 Task: Find connections with filter location Penedo with filter topic #lifewith filter profile language English with filter current company G Gheewala Human Resources Consultants with filter school Institute of Engineering and Technology with filter industry Renewable Energy Power Generation with filter service category Print Design with filter keywords title Over the Phone Interpreter
Action: Mouse moved to (252, 364)
Screenshot: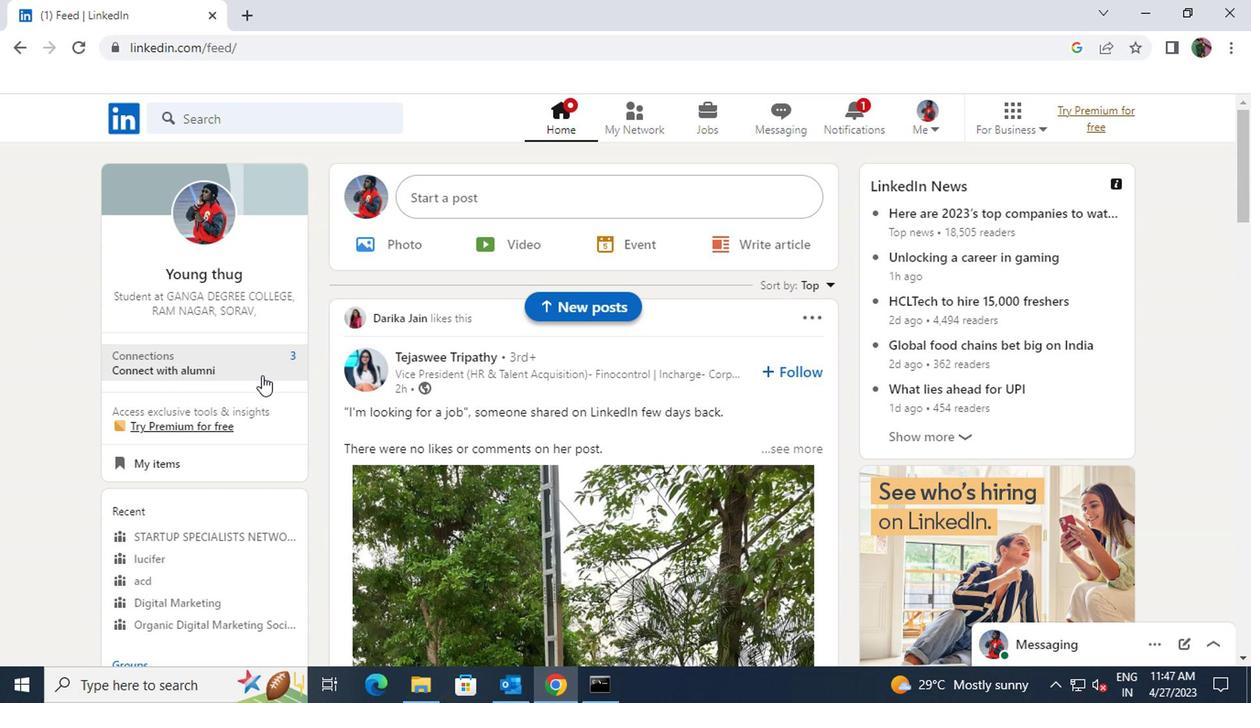 
Action: Mouse pressed left at (252, 364)
Screenshot: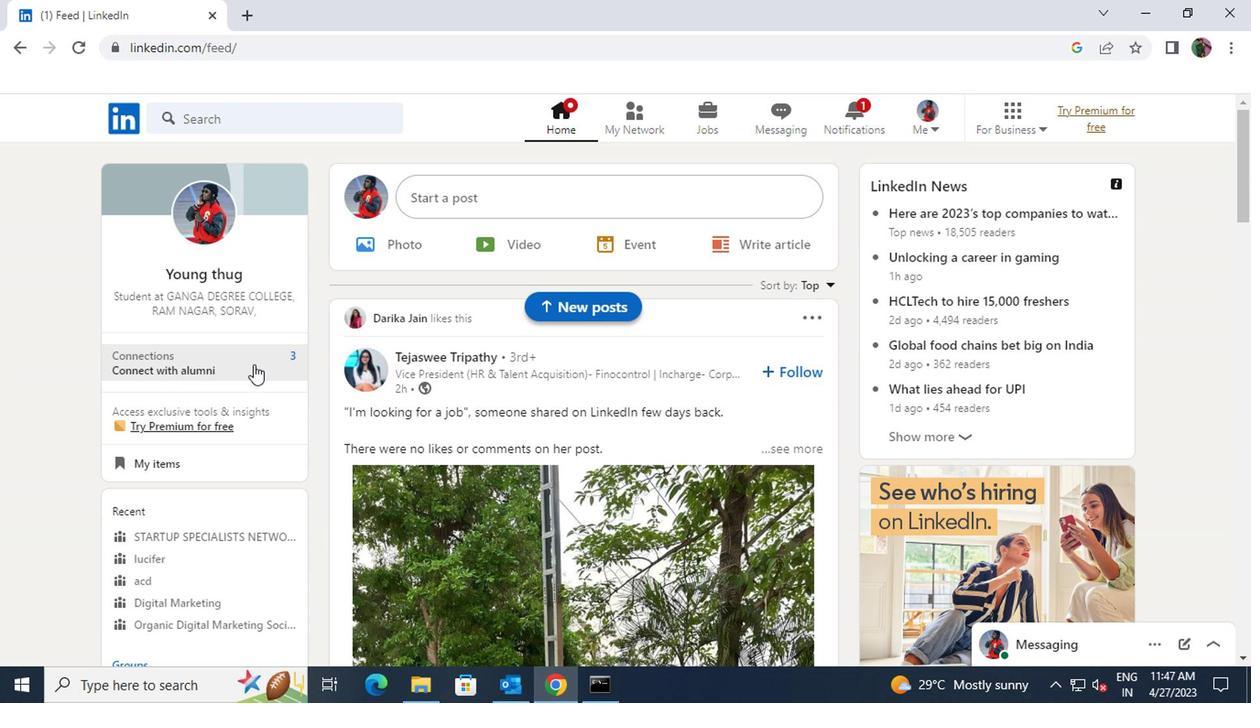 
Action: Mouse moved to (278, 222)
Screenshot: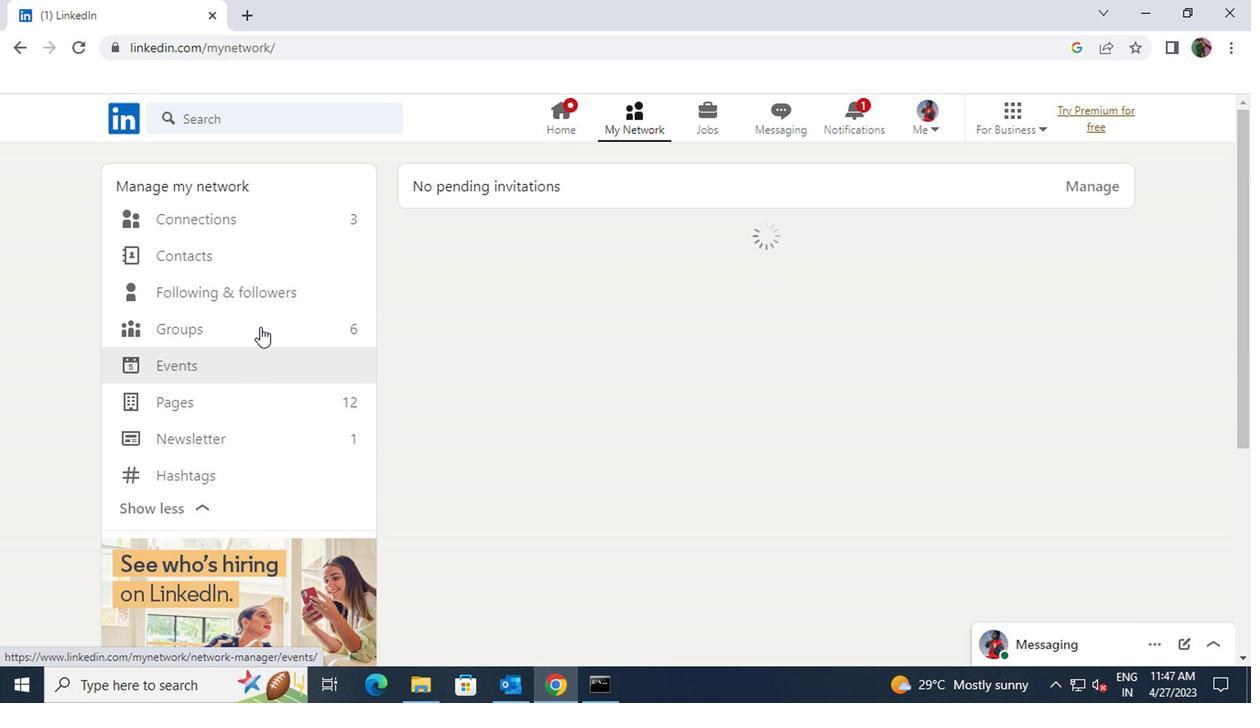 
Action: Mouse pressed left at (278, 222)
Screenshot: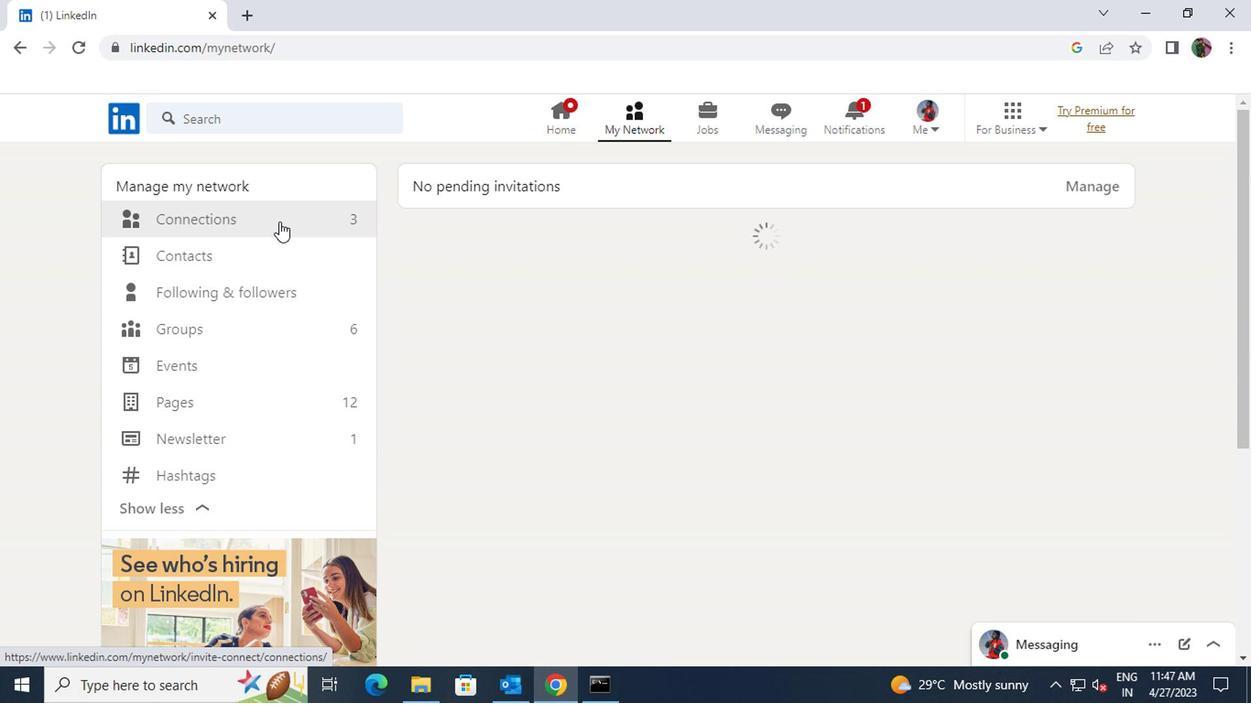 
Action: Mouse moved to (744, 222)
Screenshot: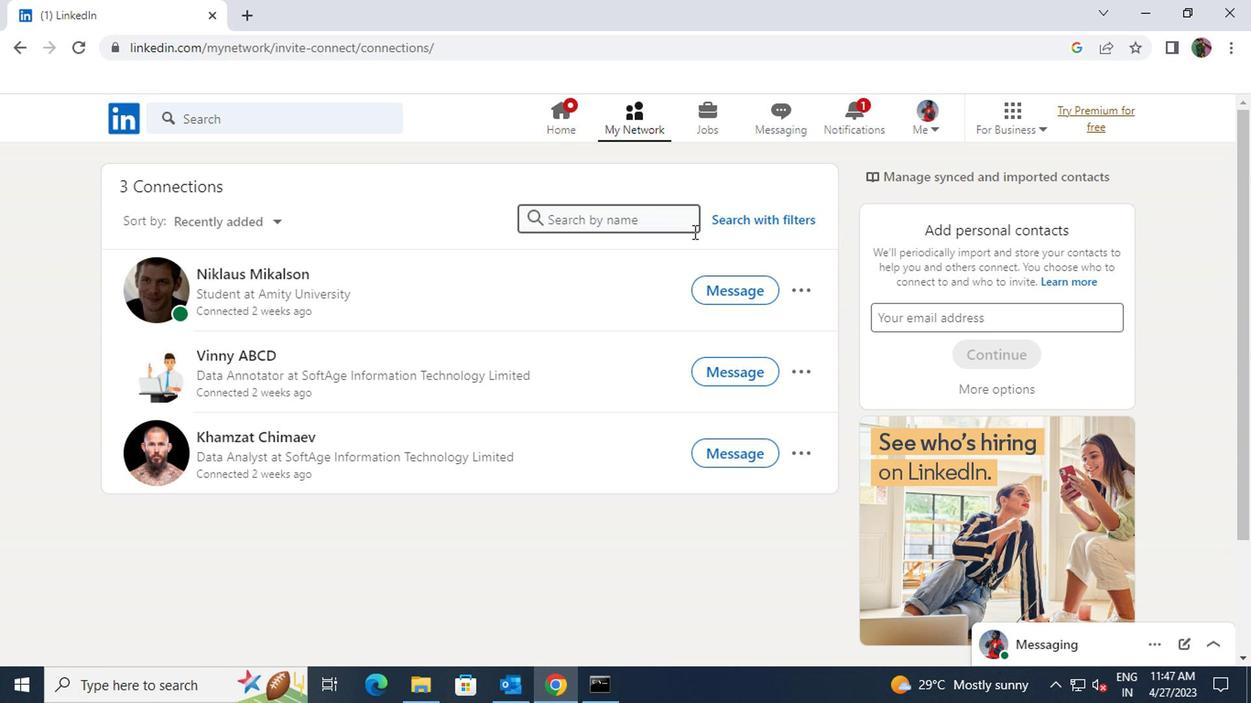 
Action: Mouse pressed left at (744, 222)
Screenshot: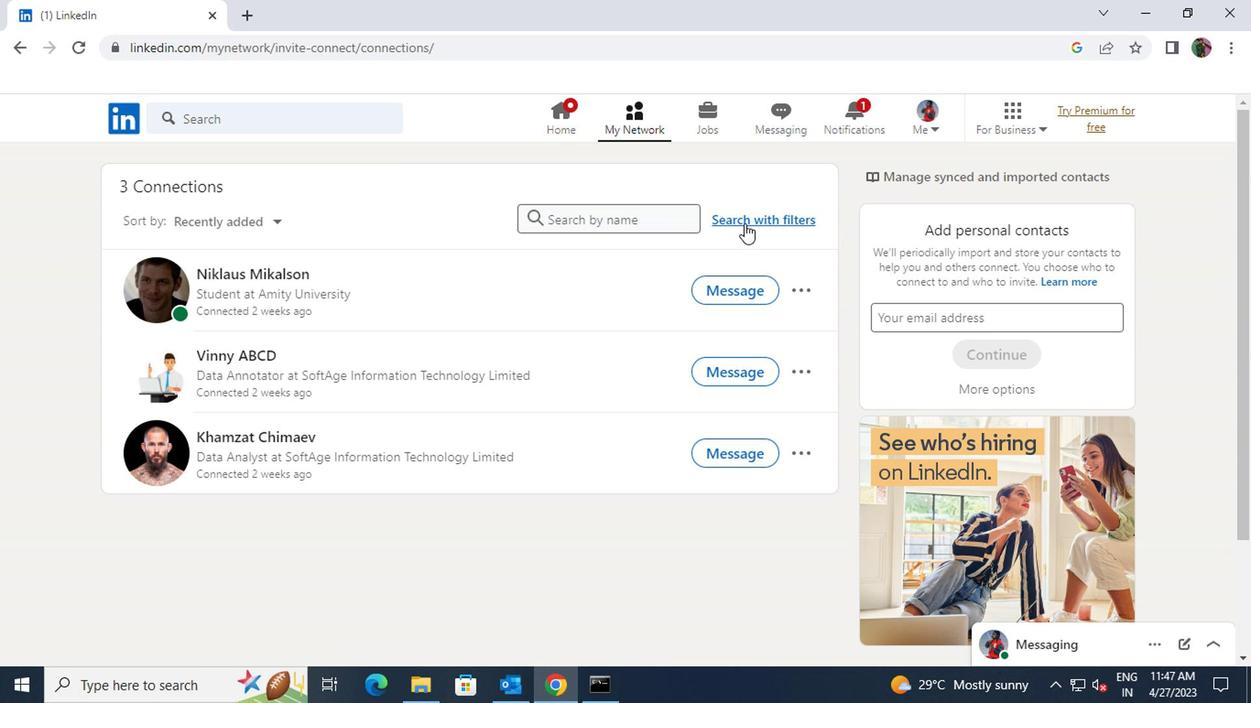 
Action: Mouse moved to (695, 173)
Screenshot: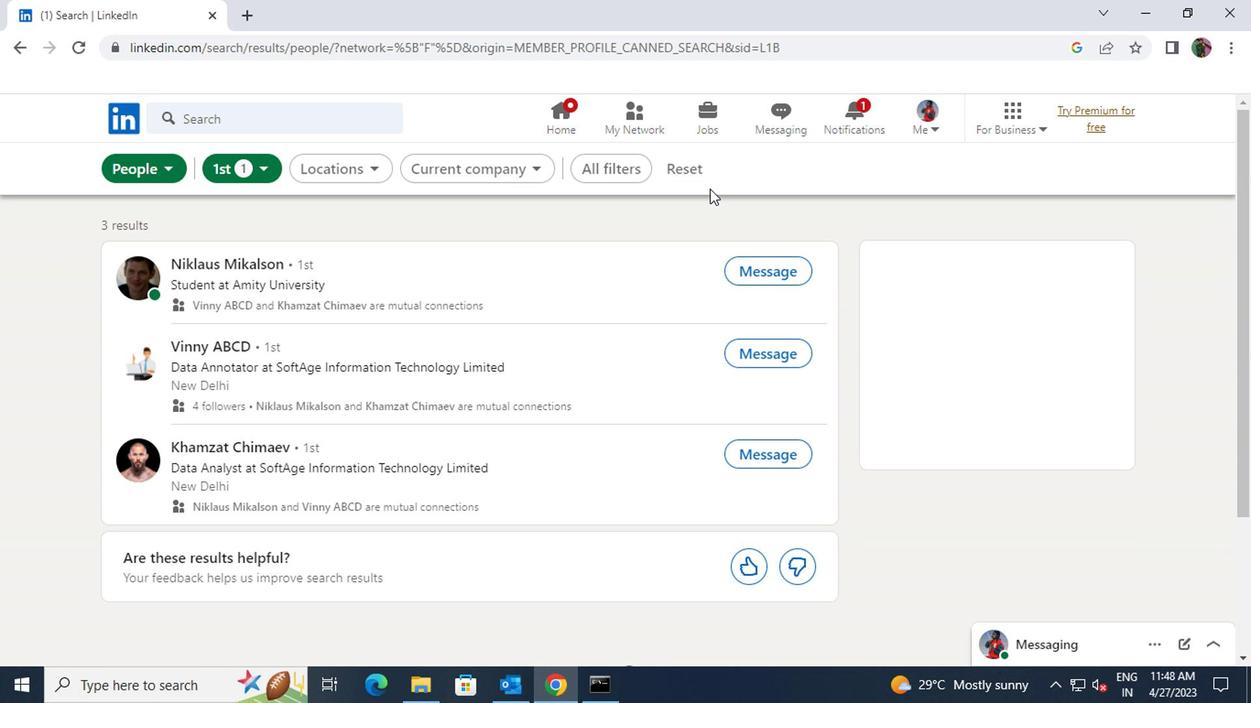 
Action: Mouse pressed left at (695, 173)
Screenshot: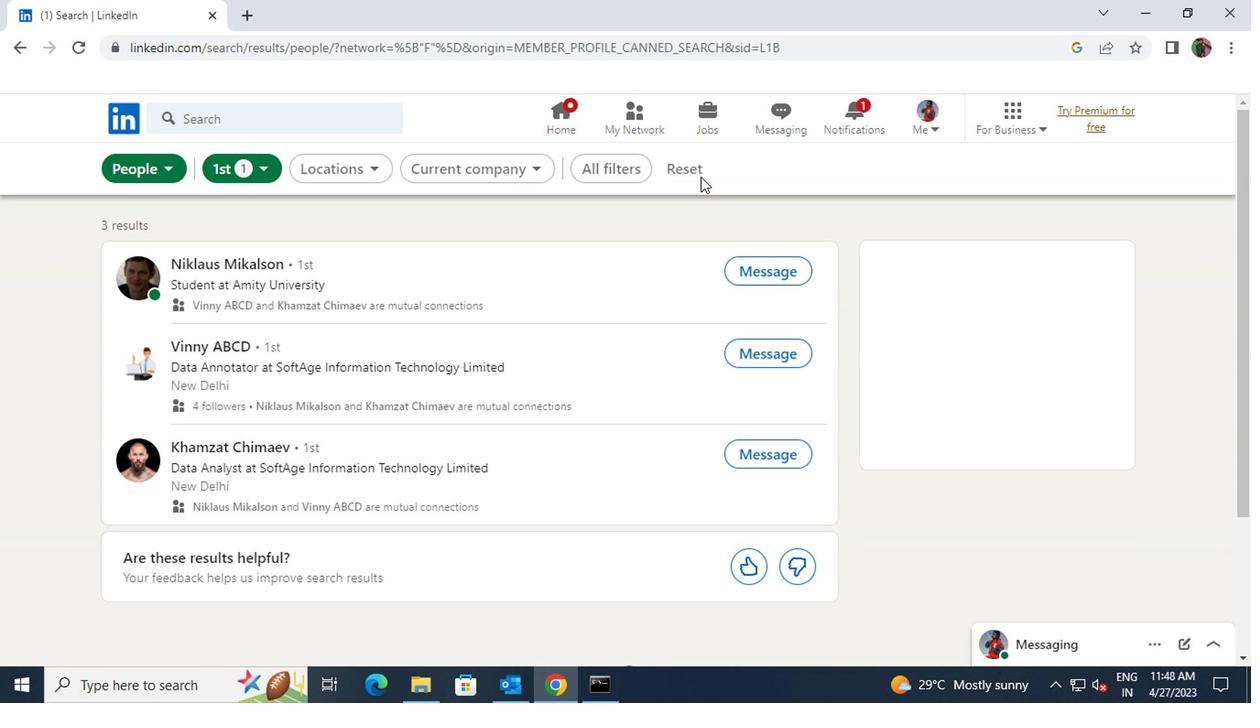 
Action: Mouse moved to (686, 168)
Screenshot: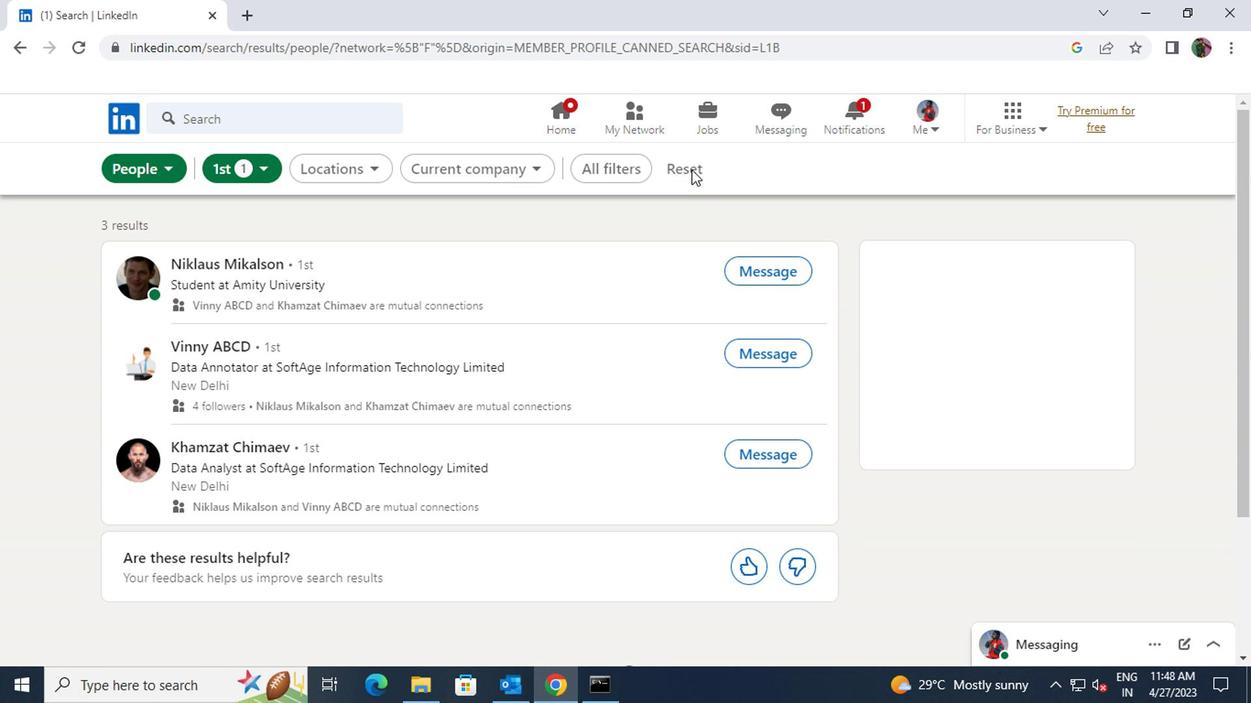 
Action: Mouse pressed left at (686, 168)
Screenshot: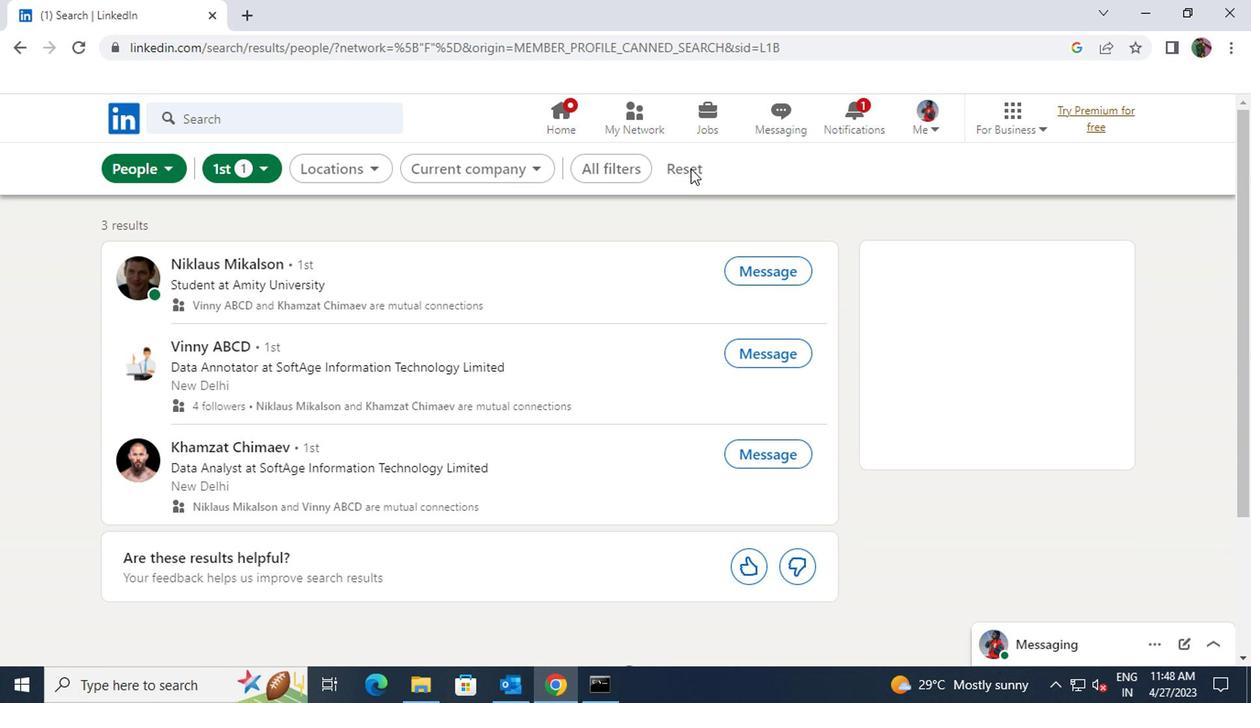 
Action: Mouse moved to (664, 165)
Screenshot: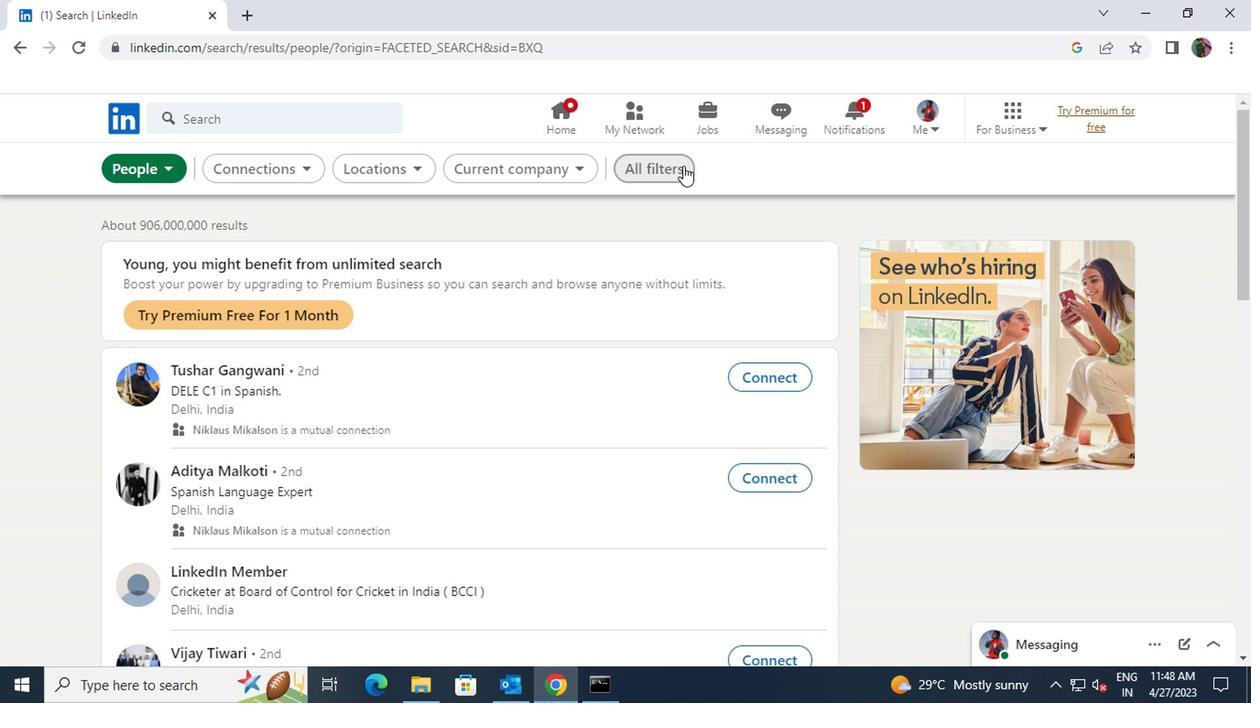
Action: Mouse pressed left at (664, 165)
Screenshot: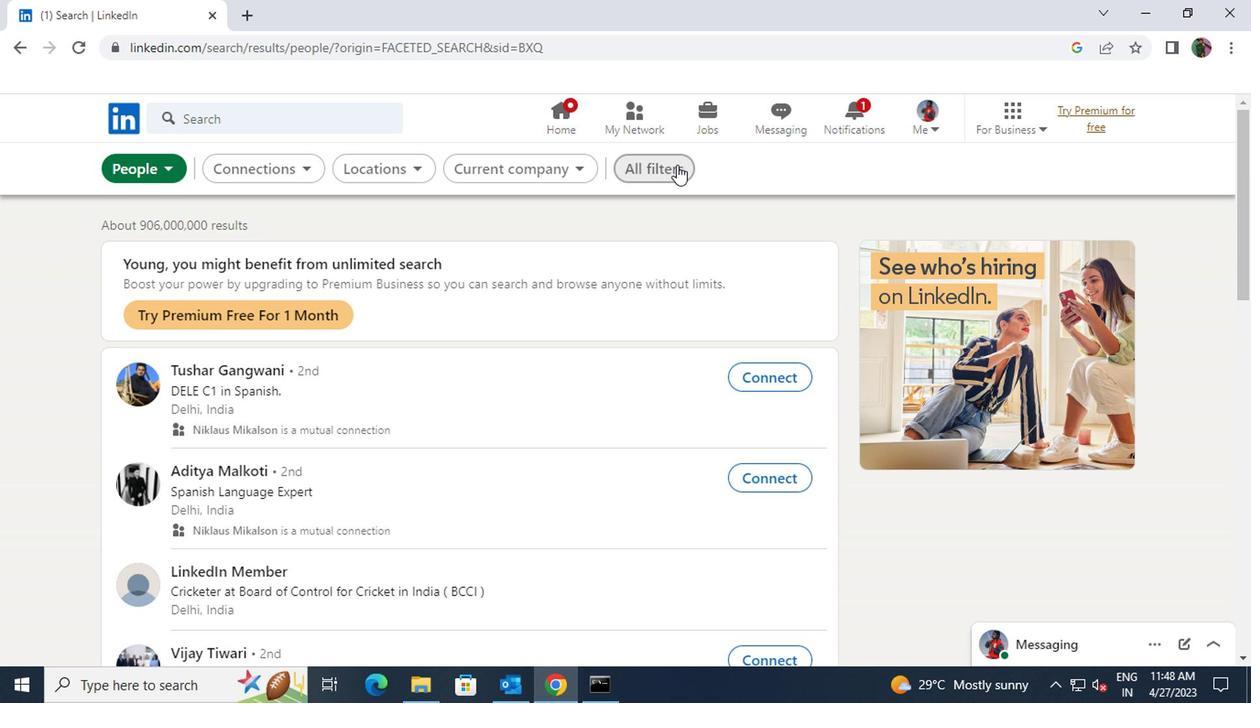 
Action: Mouse moved to (1032, 404)
Screenshot: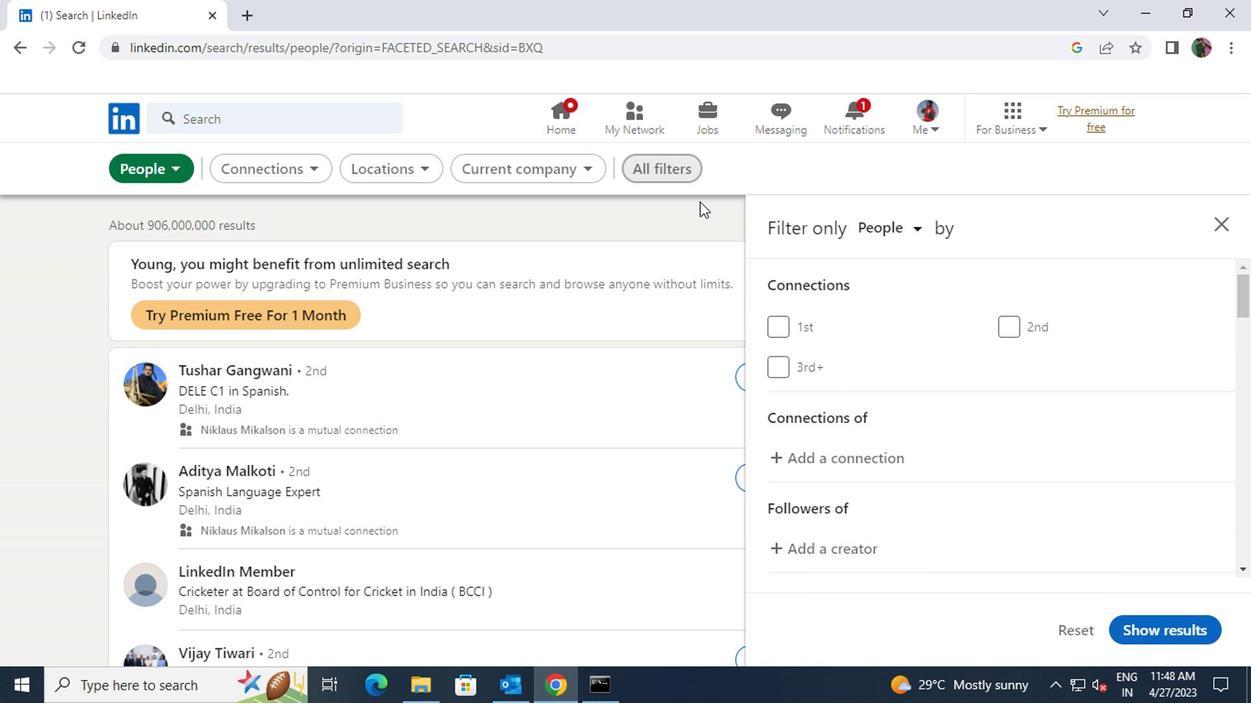 
Action: Mouse scrolled (1032, 404) with delta (0, 0)
Screenshot: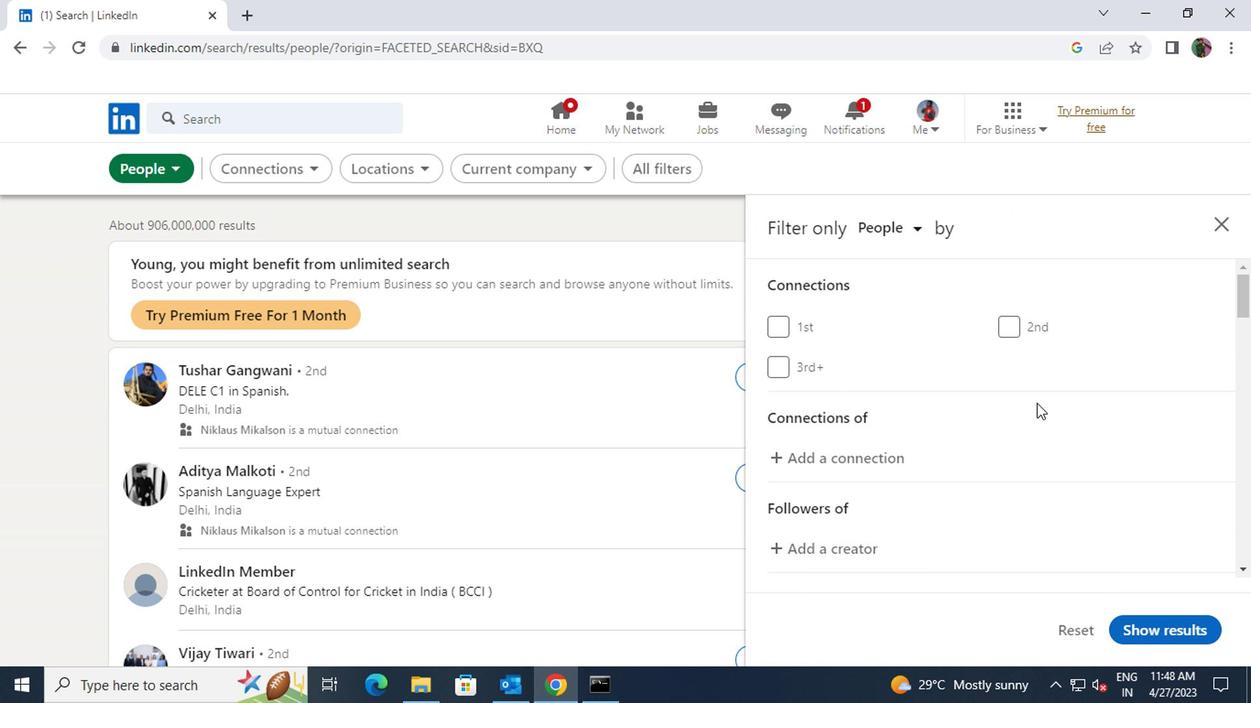 
Action: Mouse scrolled (1032, 404) with delta (0, 0)
Screenshot: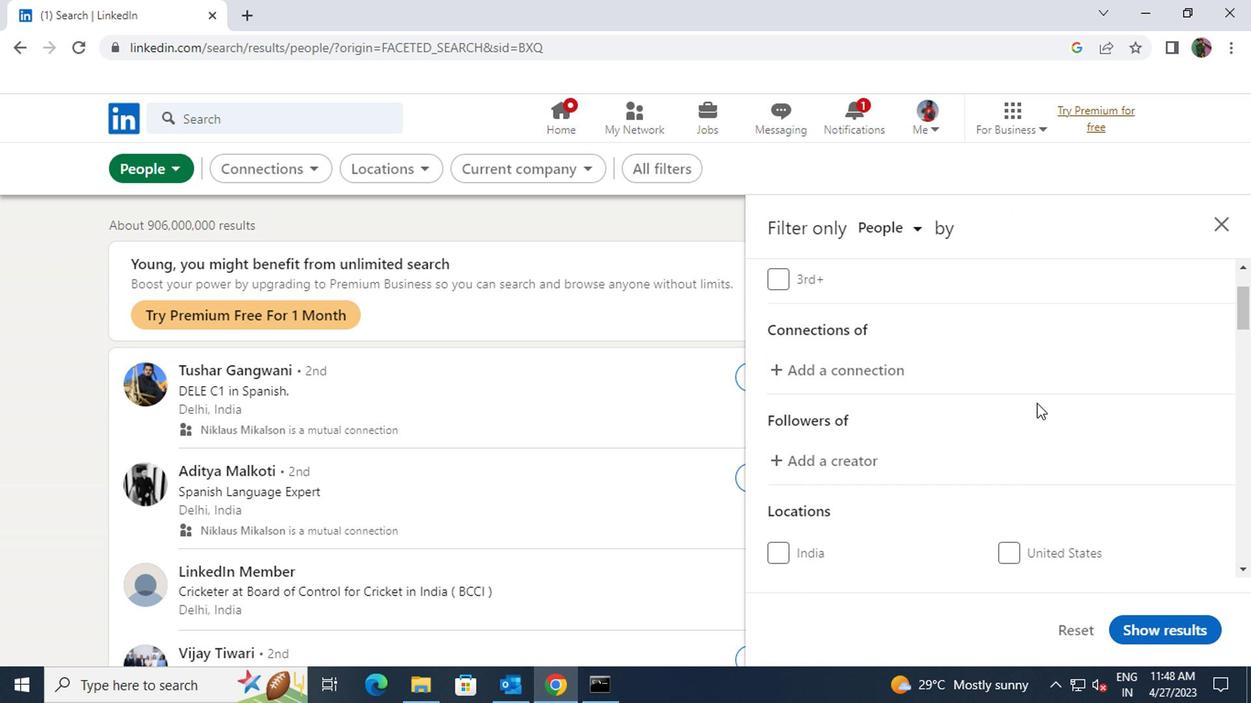 
Action: Mouse scrolled (1032, 404) with delta (0, 0)
Screenshot: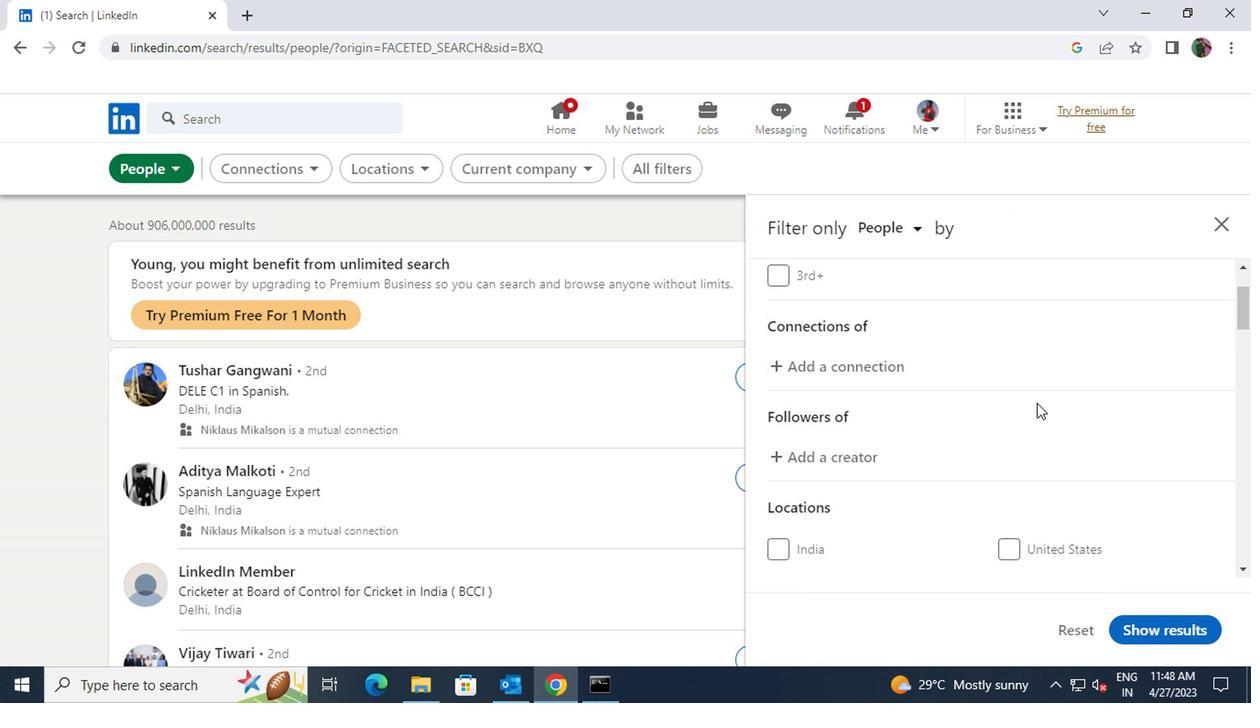 
Action: Mouse scrolled (1032, 404) with delta (0, 0)
Screenshot: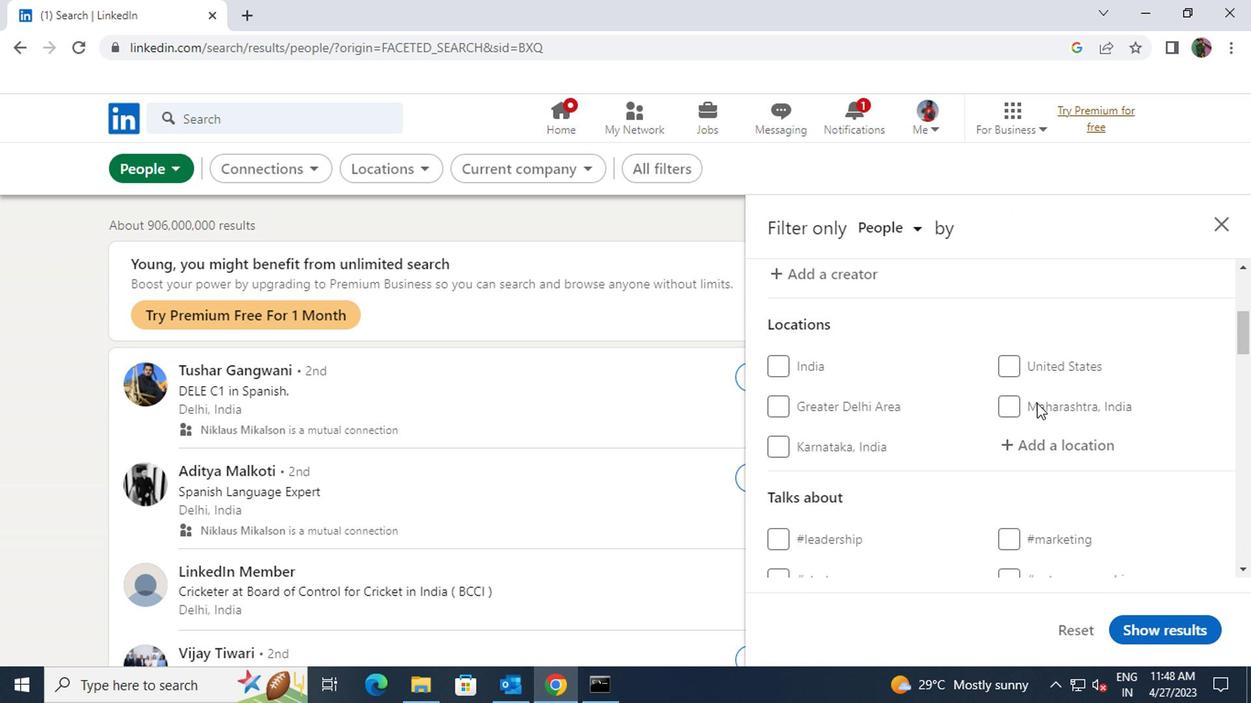 
Action: Mouse moved to (1034, 364)
Screenshot: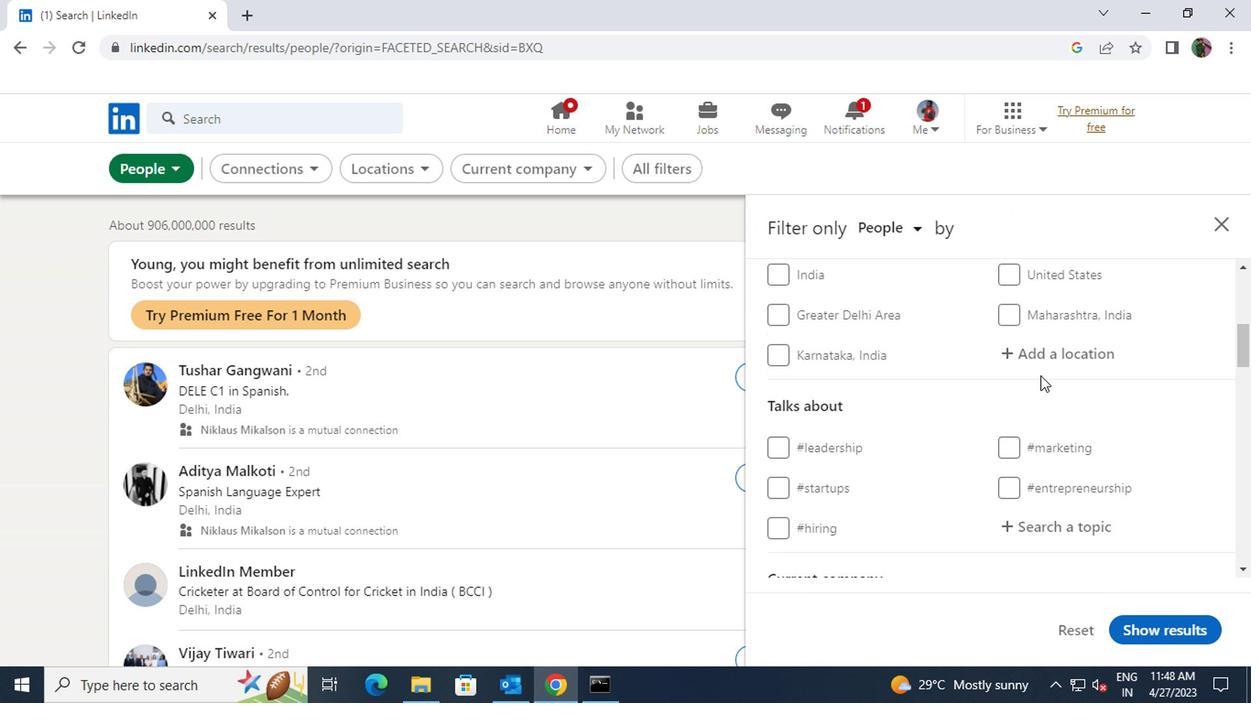 
Action: Mouse pressed left at (1034, 364)
Screenshot: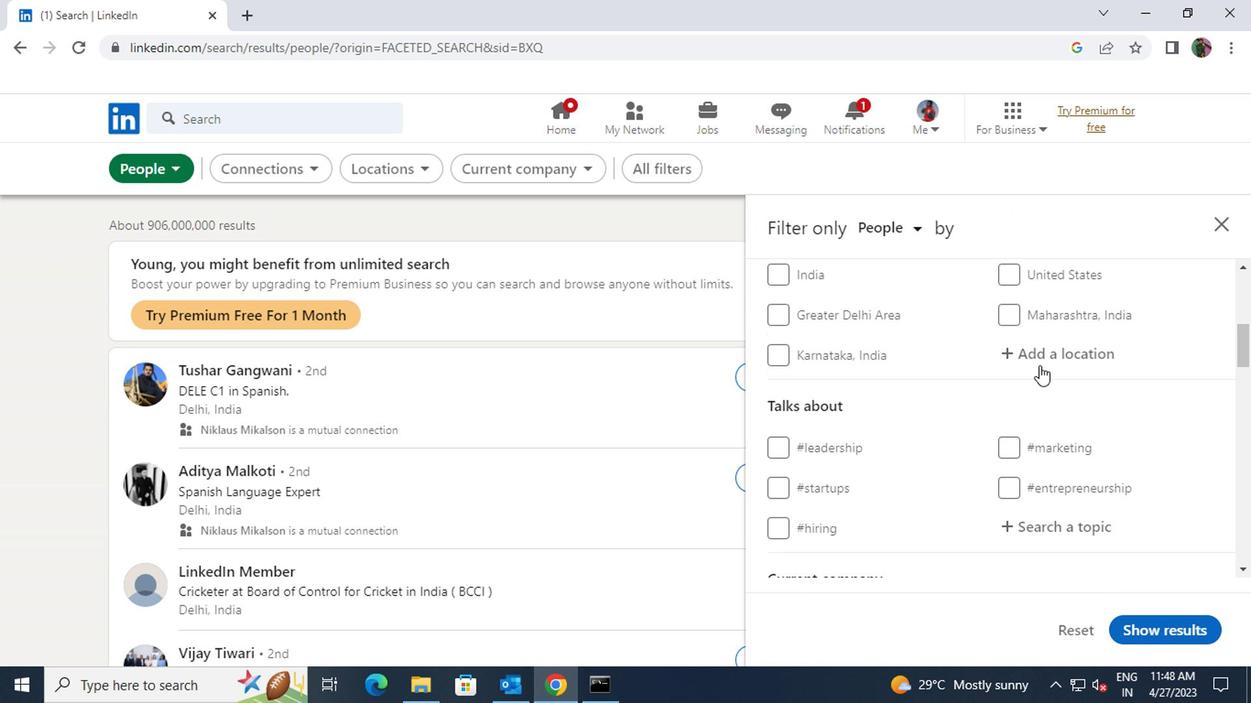 
Action: Key pressed <Key.shift>PENEDO
Screenshot: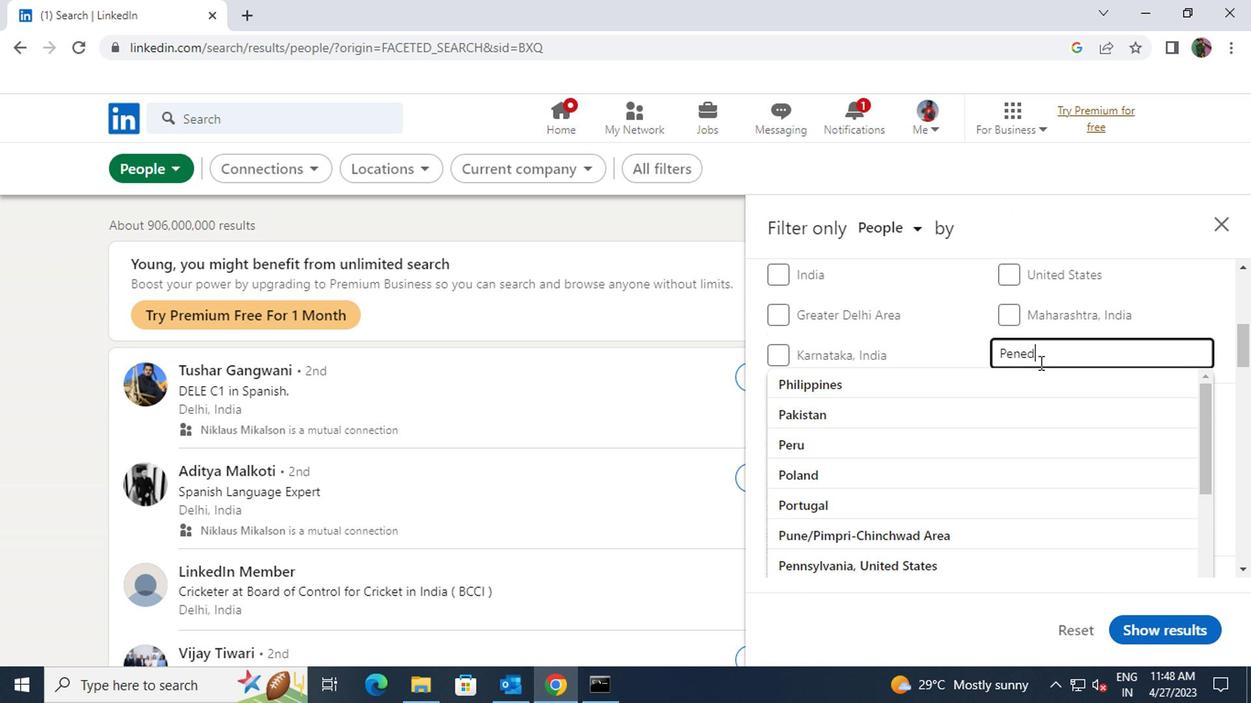 
Action: Mouse moved to (1019, 380)
Screenshot: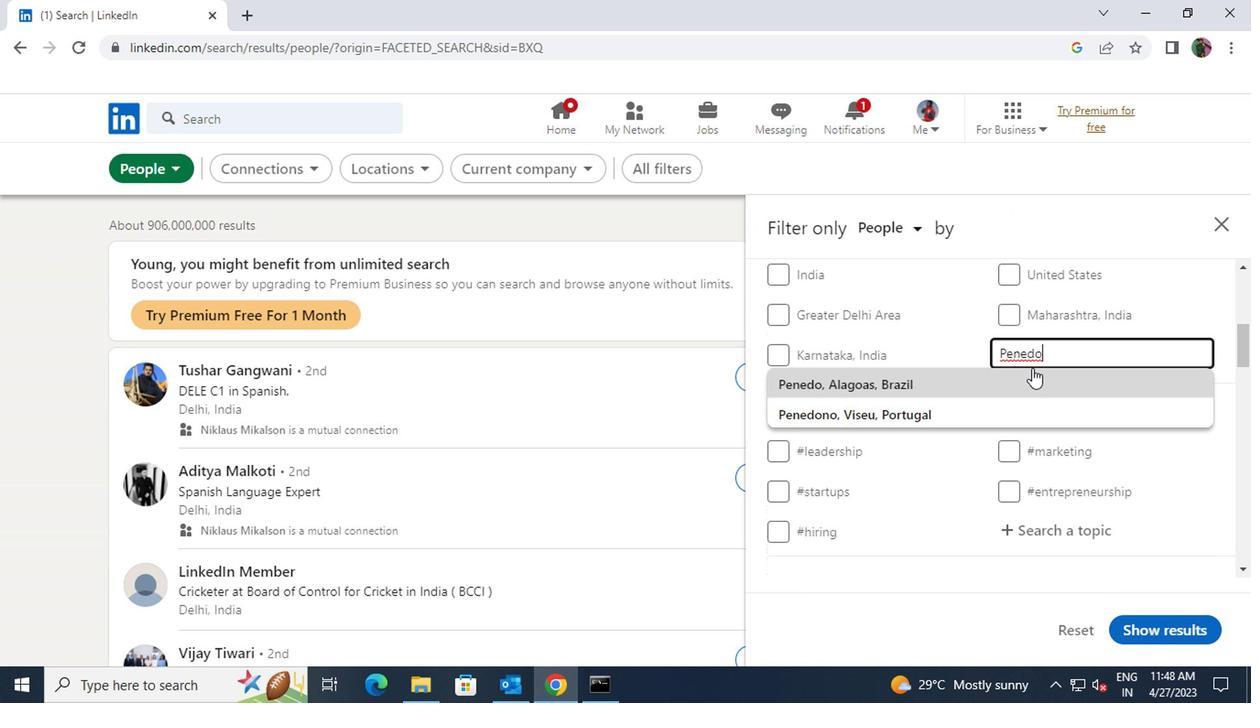 
Action: Mouse pressed left at (1019, 380)
Screenshot: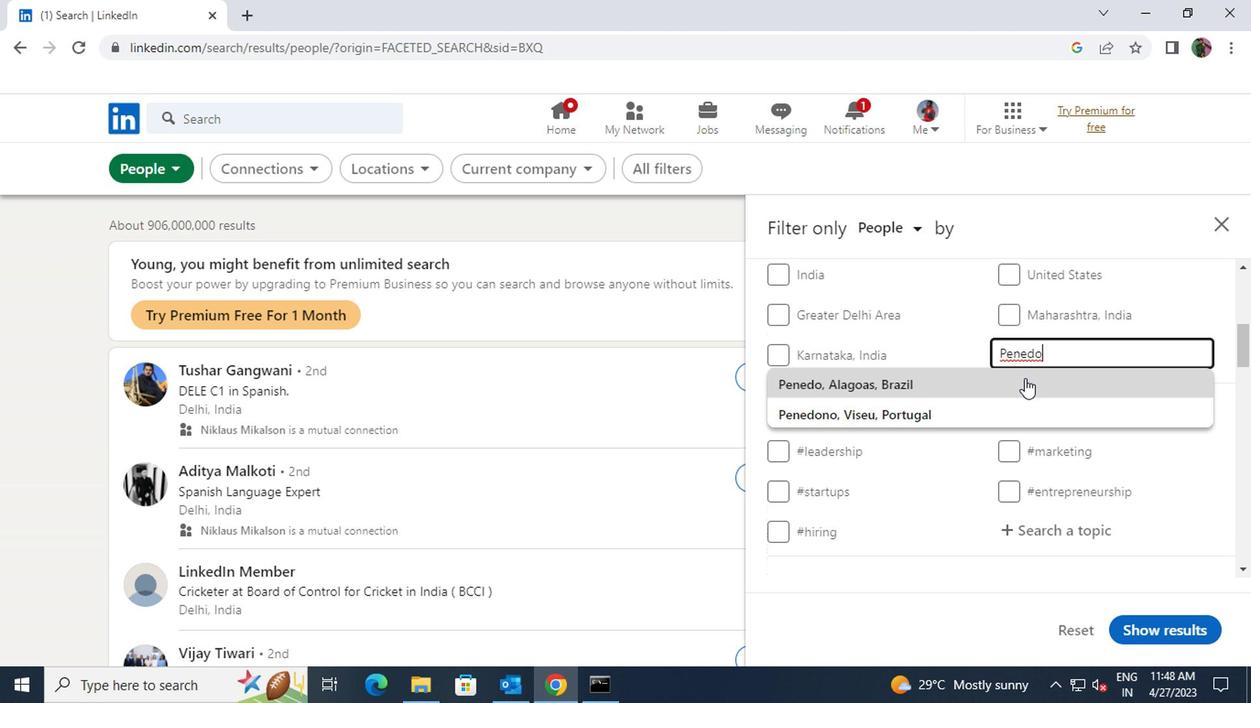 
Action: Mouse scrolled (1019, 379) with delta (0, 0)
Screenshot: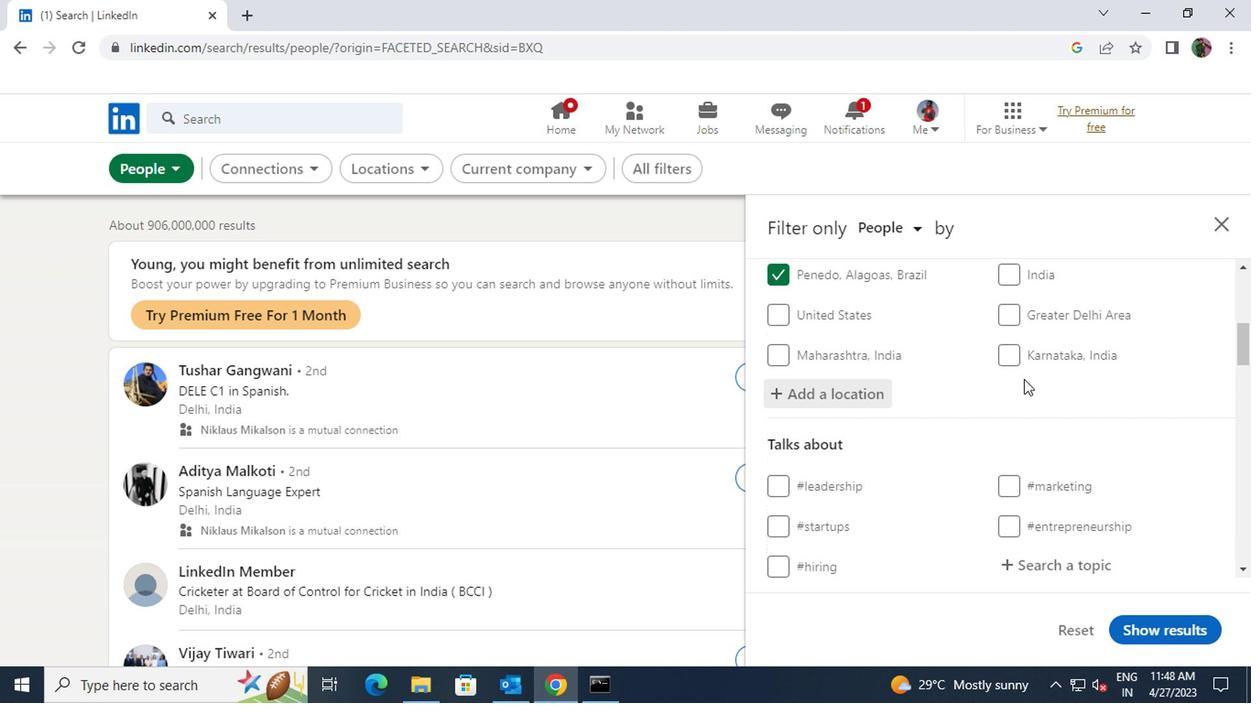 
Action: Mouse scrolled (1019, 379) with delta (0, 0)
Screenshot: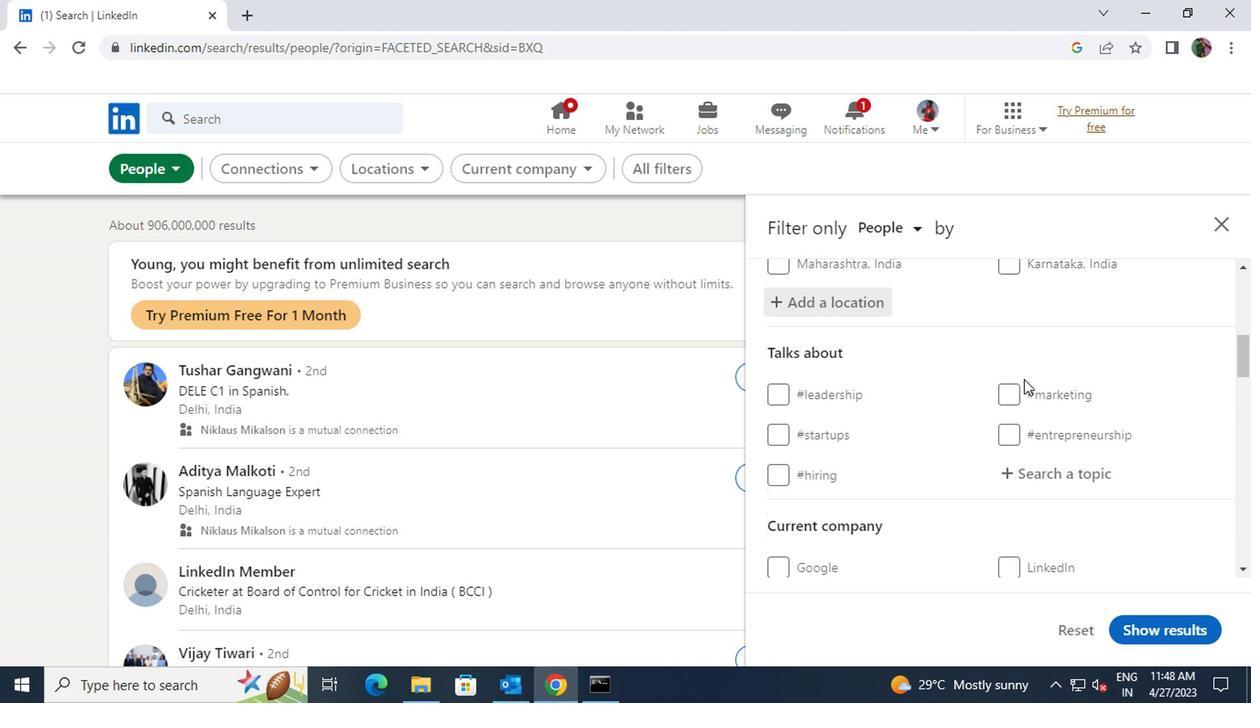 
Action: Mouse pressed left at (1019, 380)
Screenshot: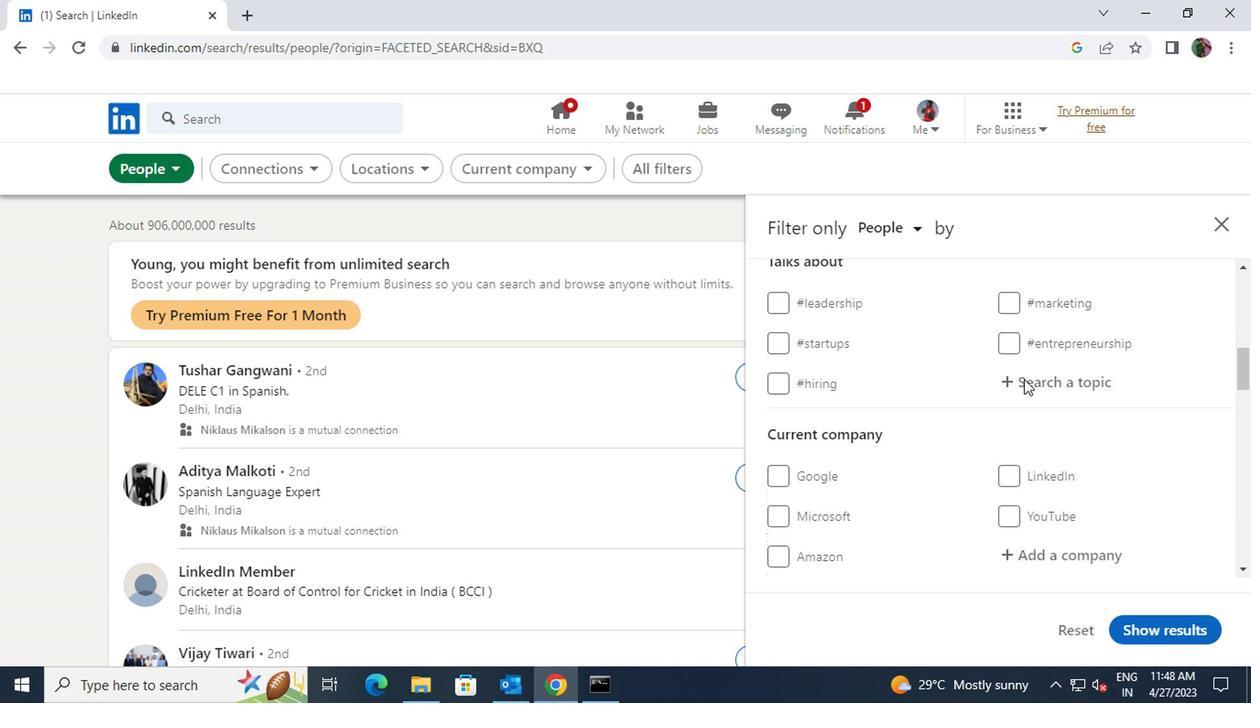 
Action: Key pressed <Key.shift><Key.shift>#<Key.shift>LIFEWITH
Screenshot: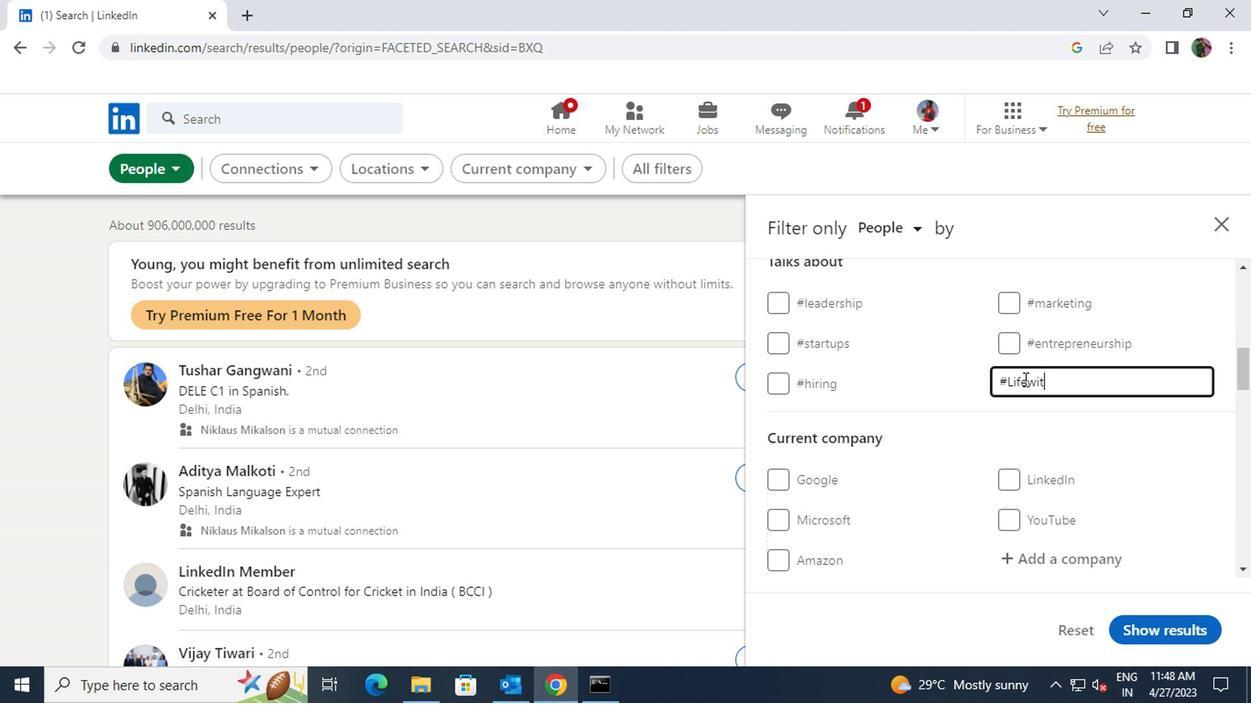 
Action: Mouse scrolled (1019, 379) with delta (0, 0)
Screenshot: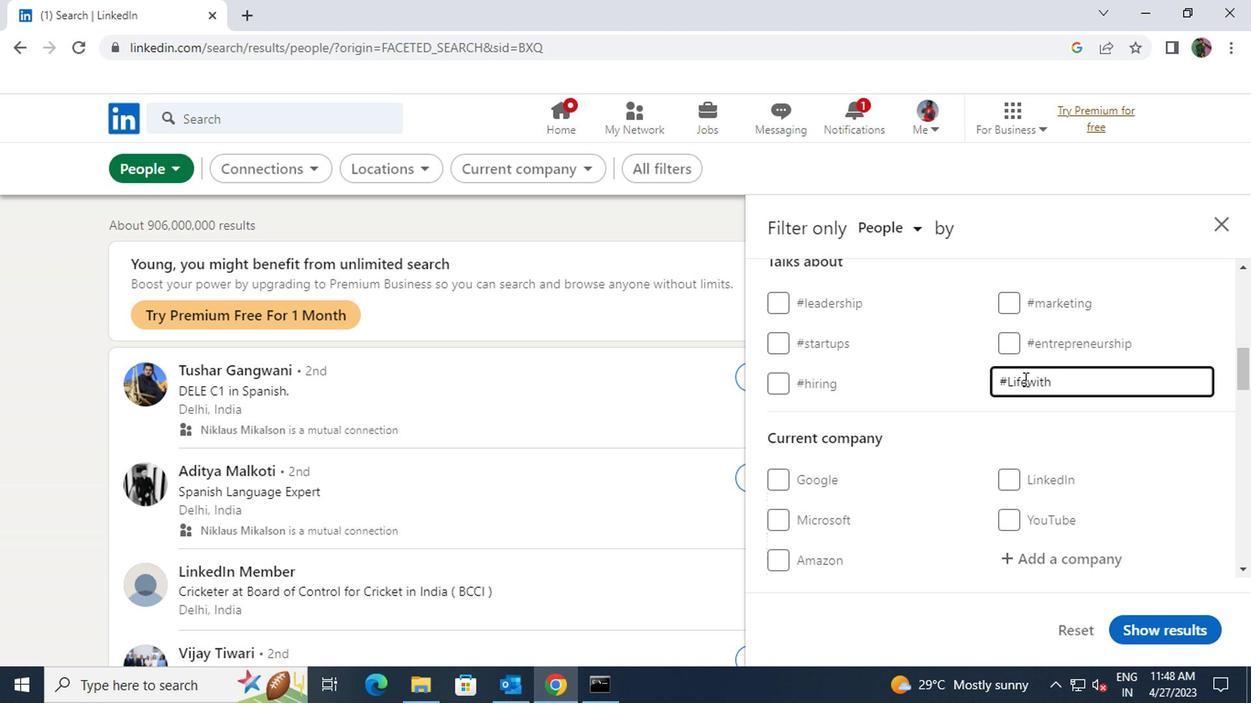 
Action: Mouse scrolled (1019, 379) with delta (0, 0)
Screenshot: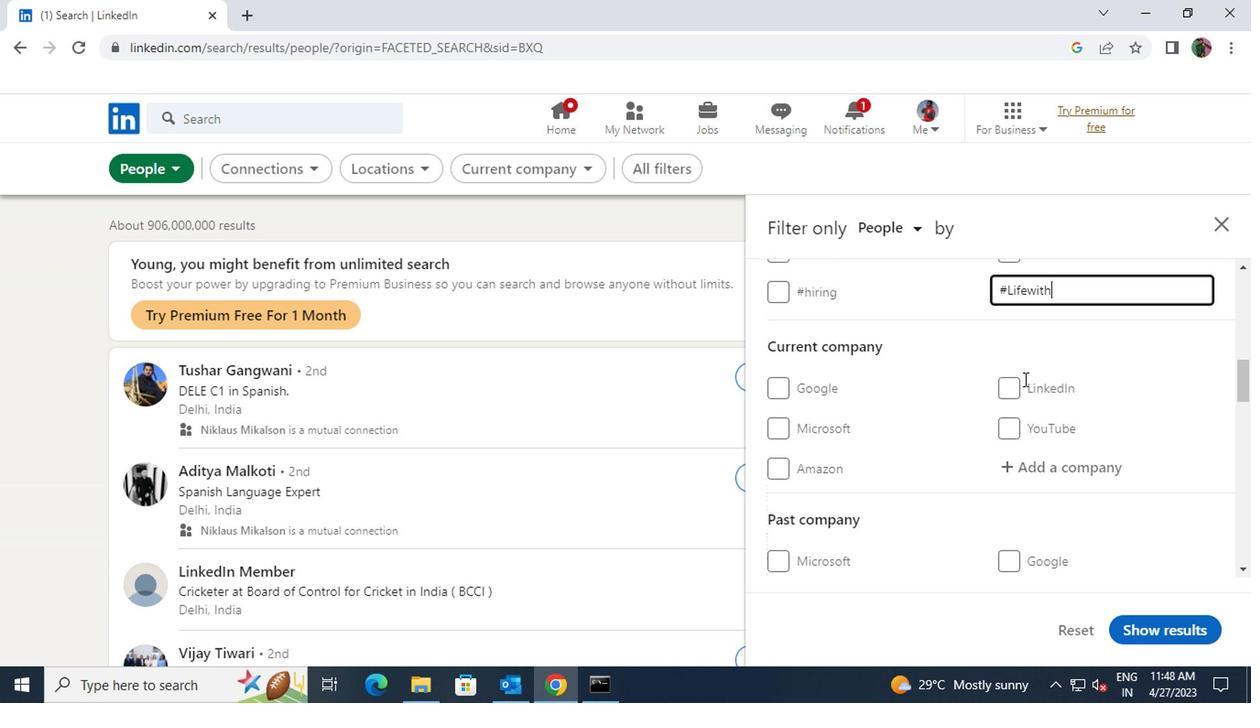 
Action: Mouse pressed left at (1019, 380)
Screenshot: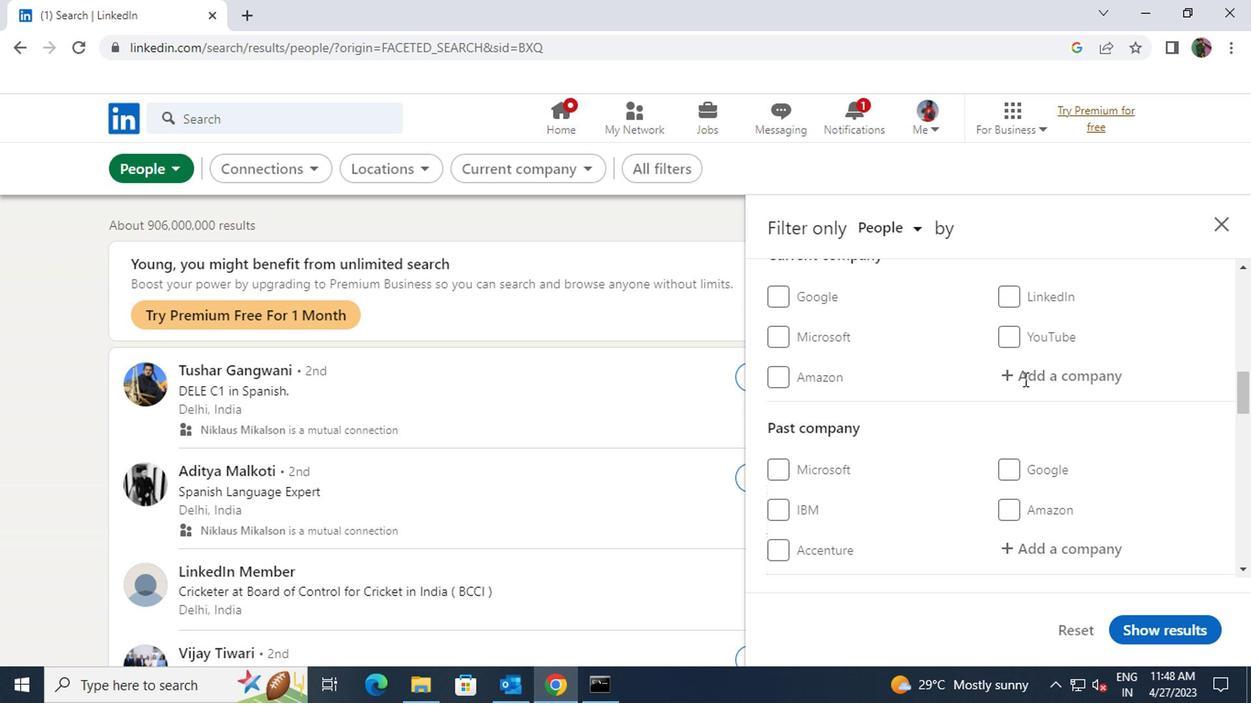 
Action: Key pressed <Key.shift><Key.shift><Key.shift>G<Key.space><Key.shift>GHEE
Screenshot: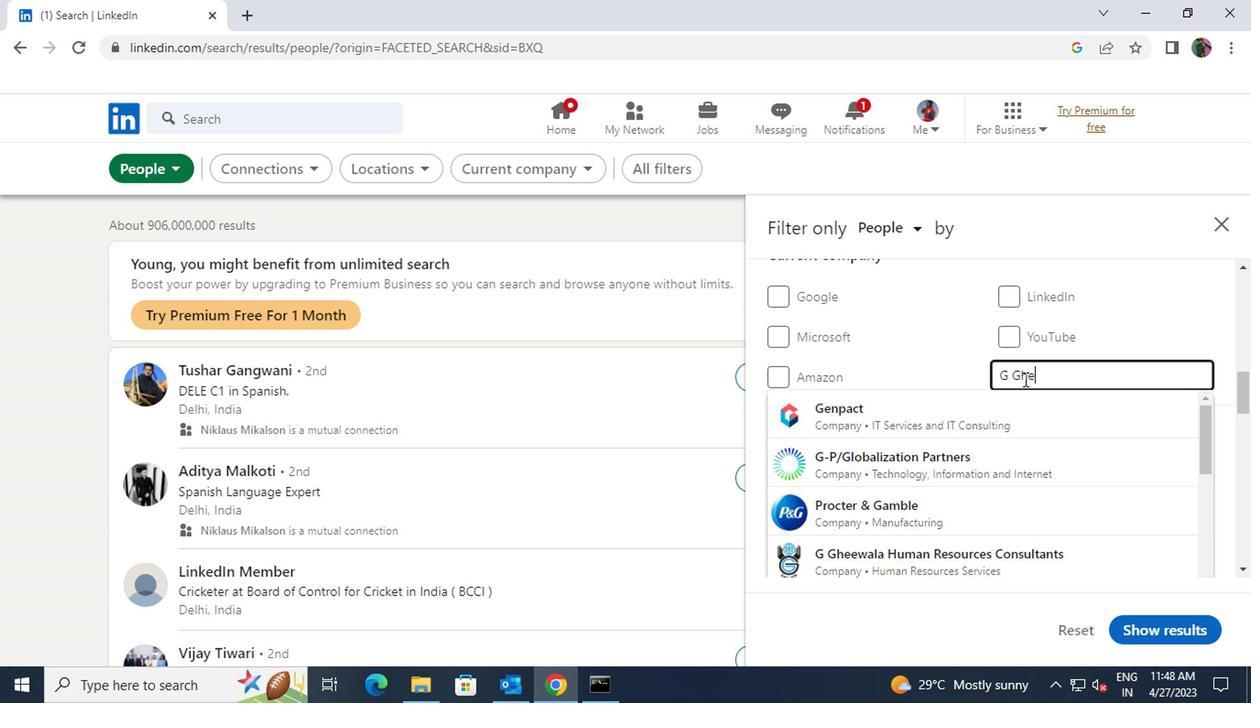 
Action: Mouse moved to (1019, 413)
Screenshot: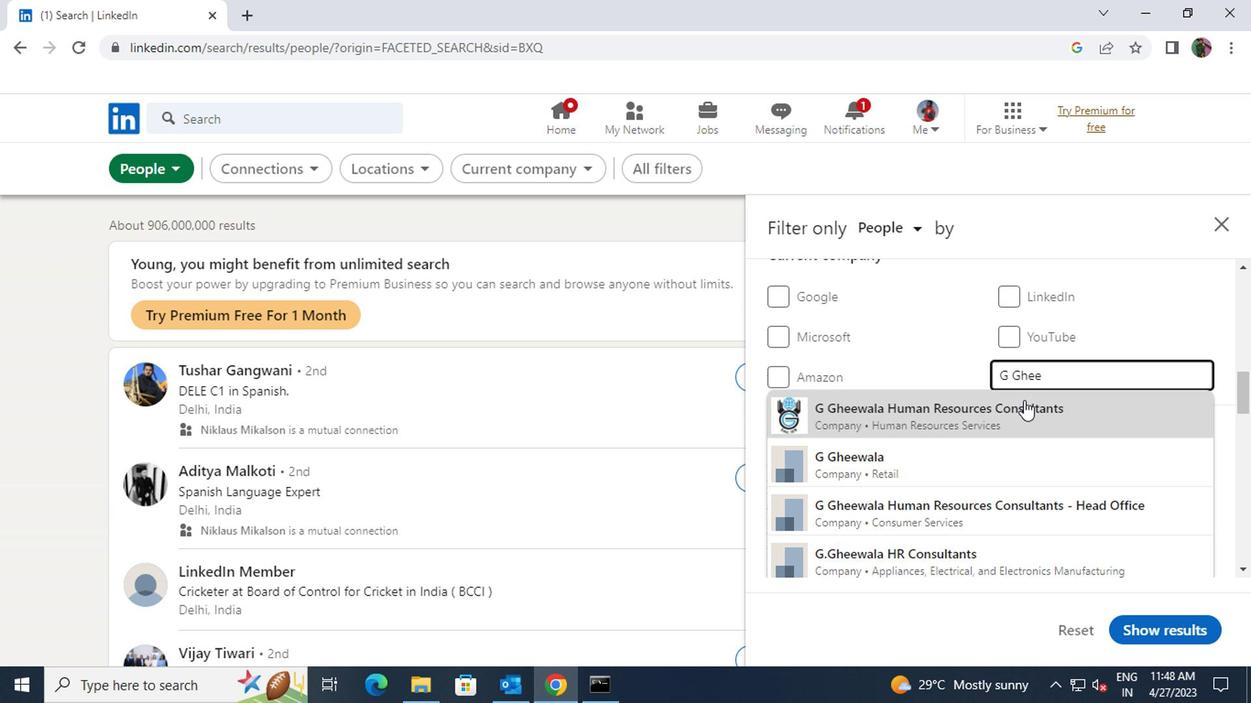 
Action: Mouse pressed left at (1019, 413)
Screenshot: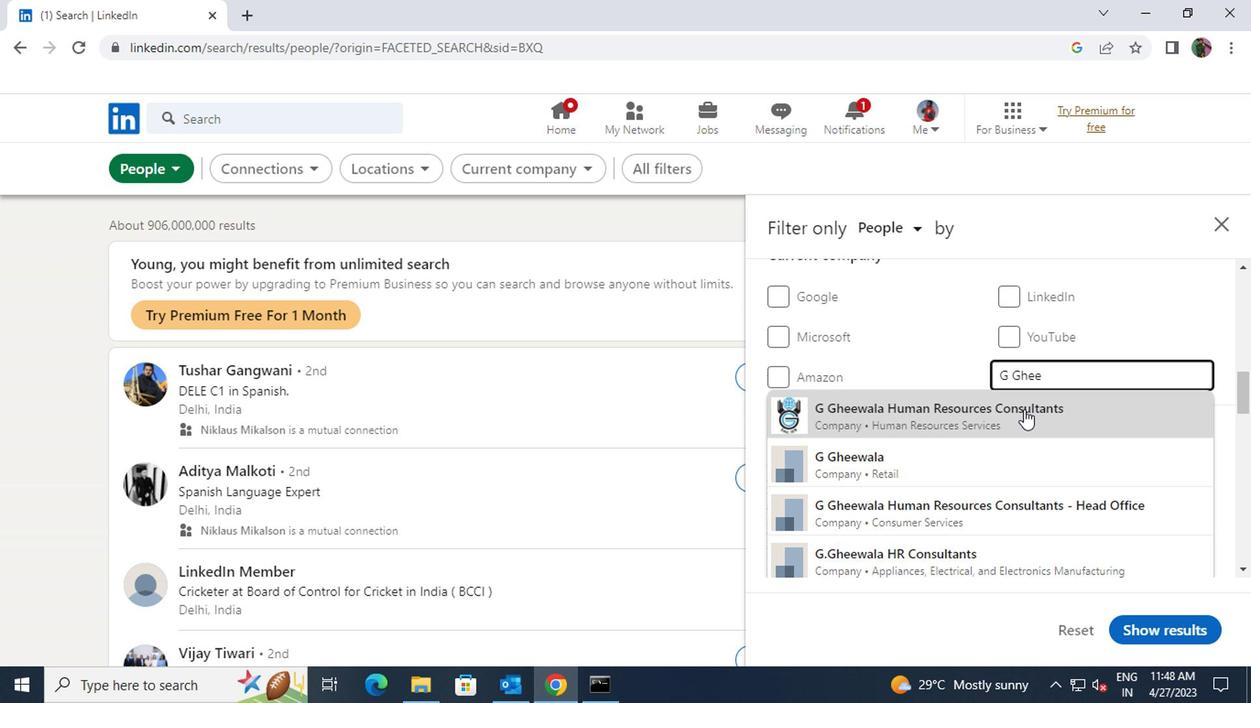 
Action: Mouse scrolled (1019, 413) with delta (0, 0)
Screenshot: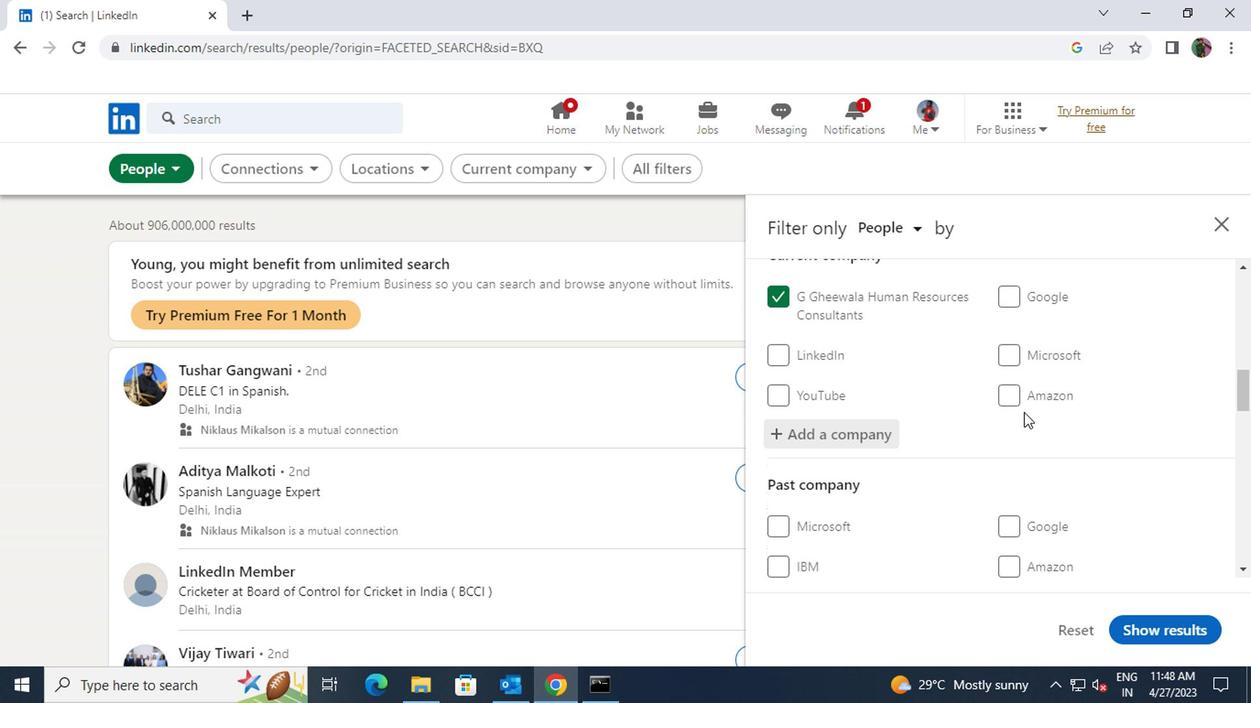 
Action: Mouse scrolled (1019, 413) with delta (0, 0)
Screenshot: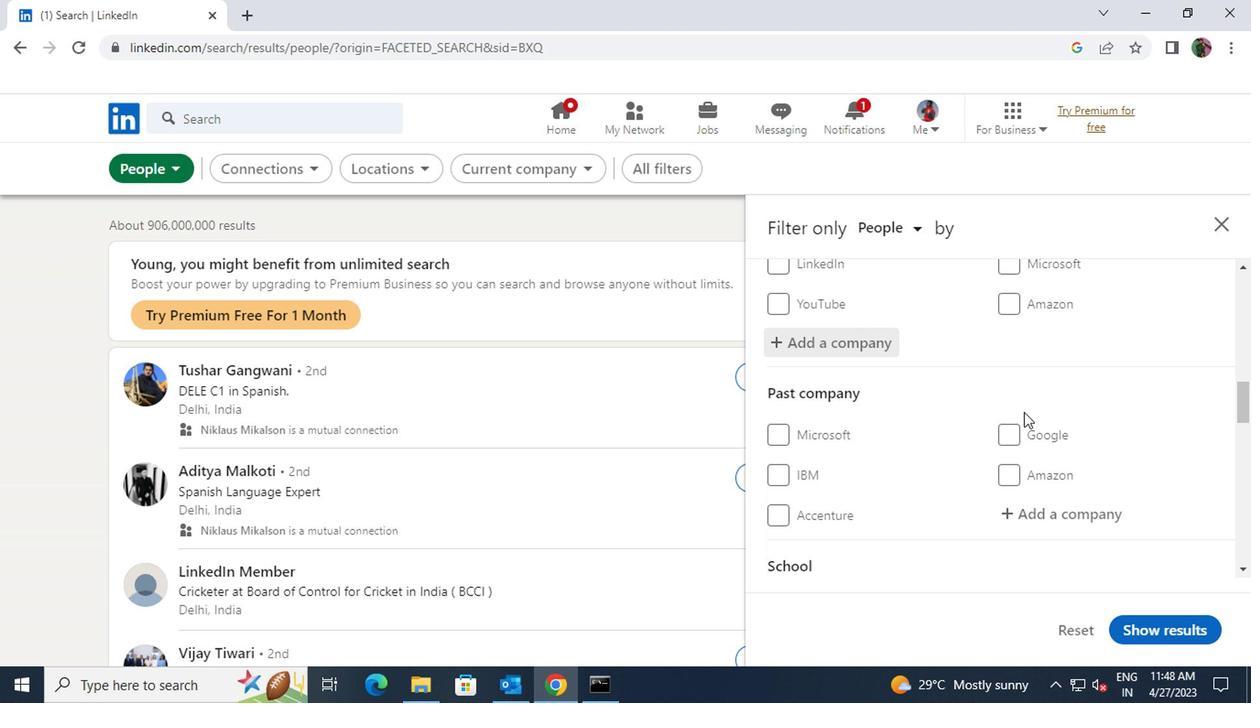 
Action: Mouse scrolled (1019, 413) with delta (0, 0)
Screenshot: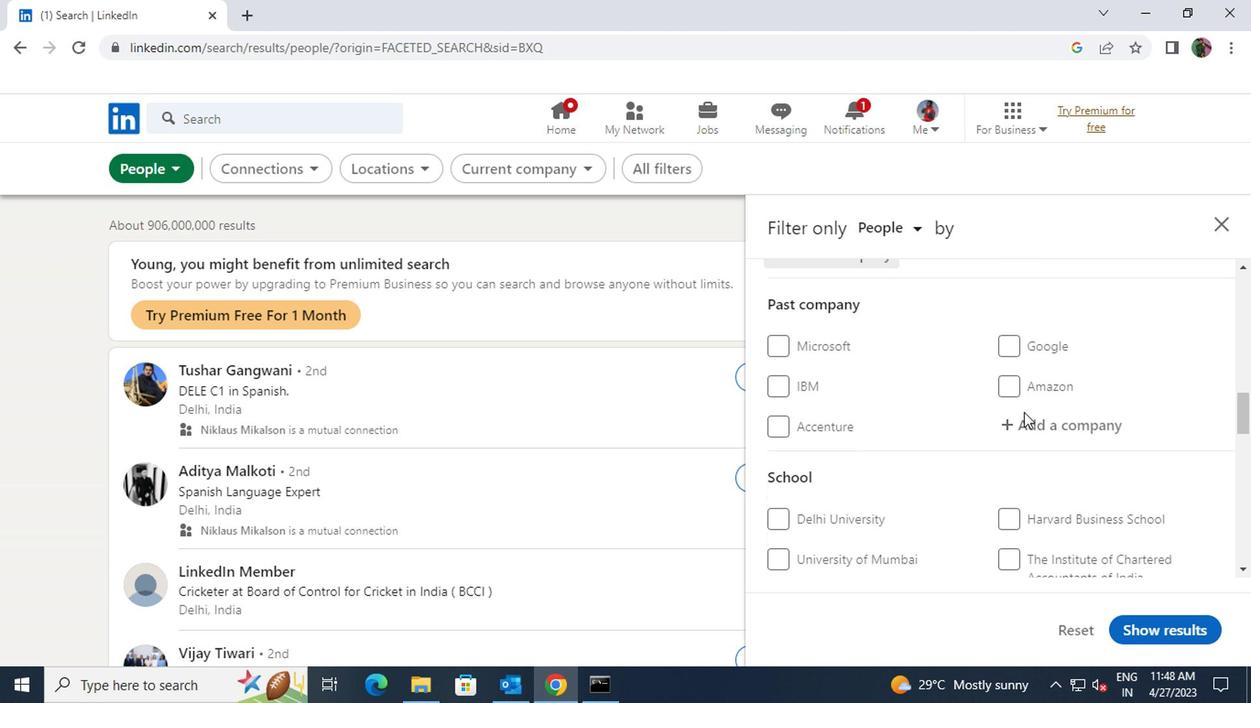 
Action: Mouse scrolled (1019, 413) with delta (0, 0)
Screenshot: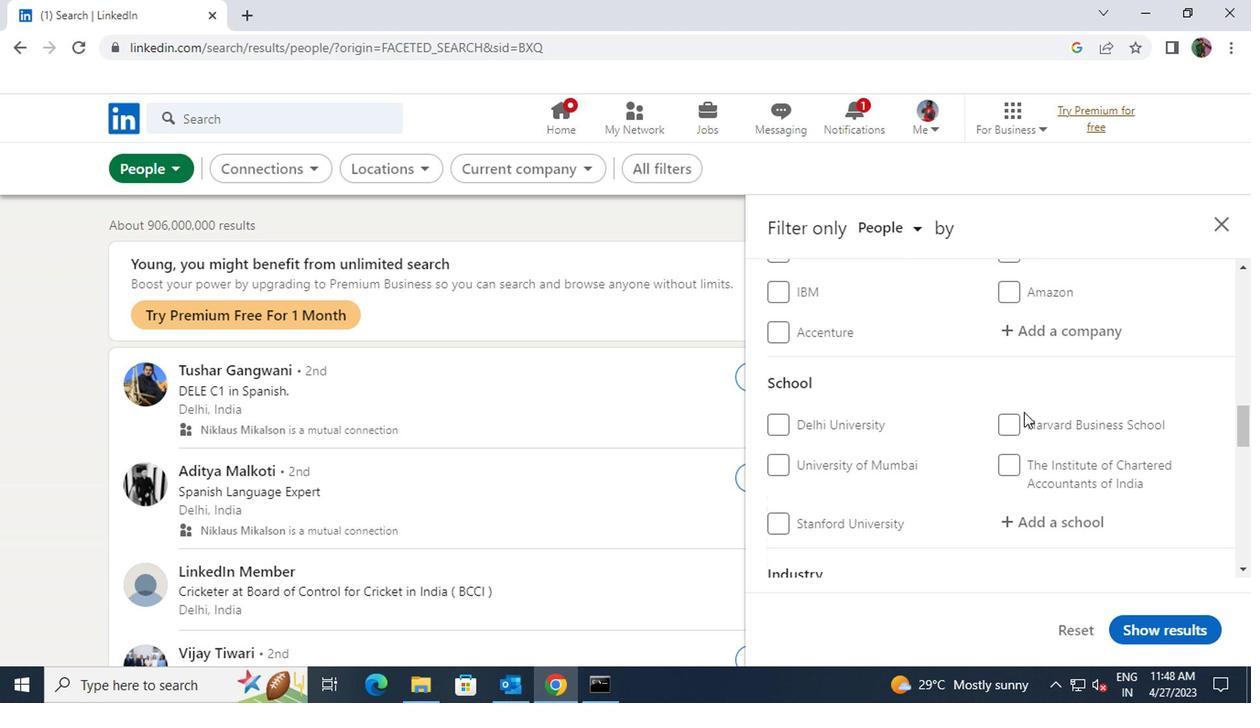 
Action: Mouse moved to (1034, 426)
Screenshot: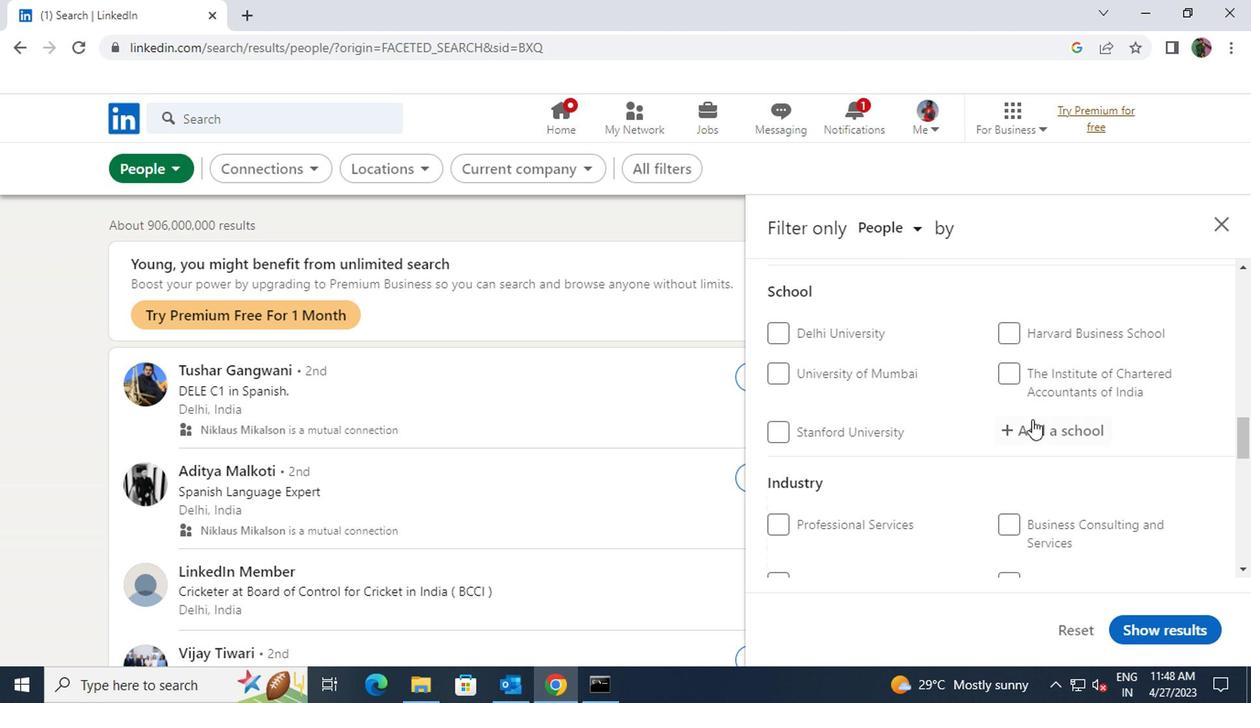 
Action: Mouse pressed left at (1034, 426)
Screenshot: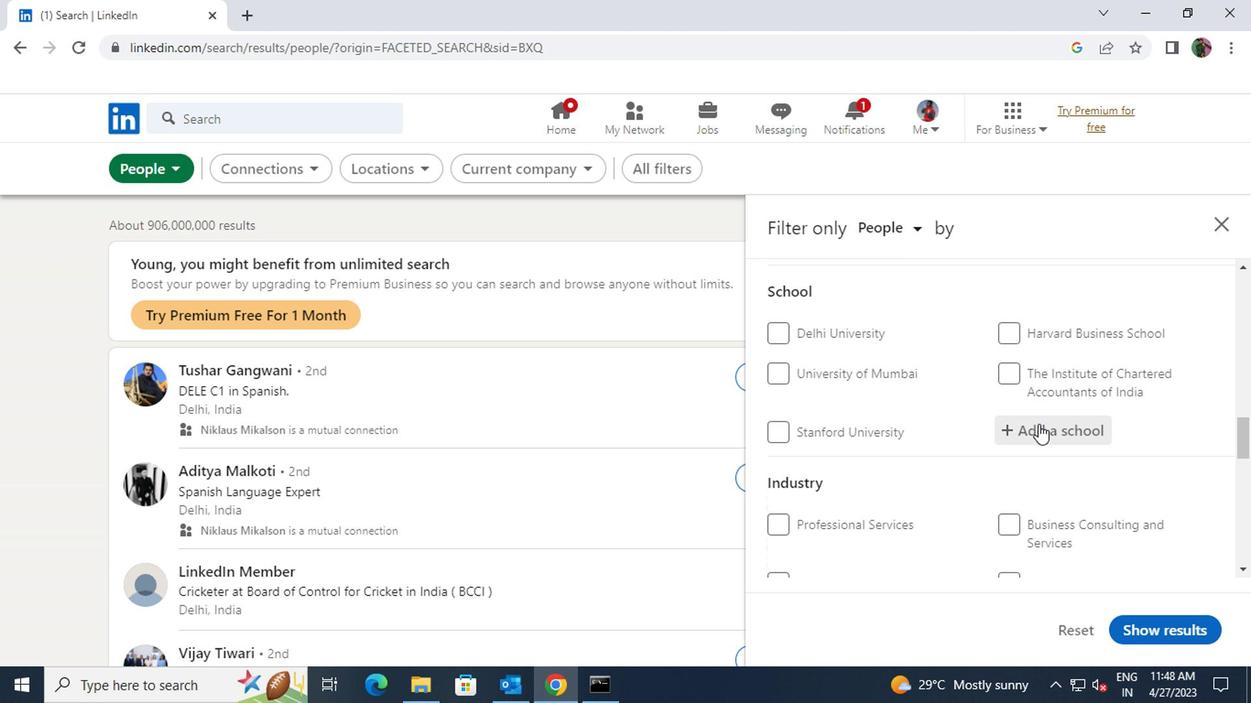 
Action: Key pressed <Key.shift>INSTITUTE<Key.space>OF<Key.space>ENGI
Screenshot: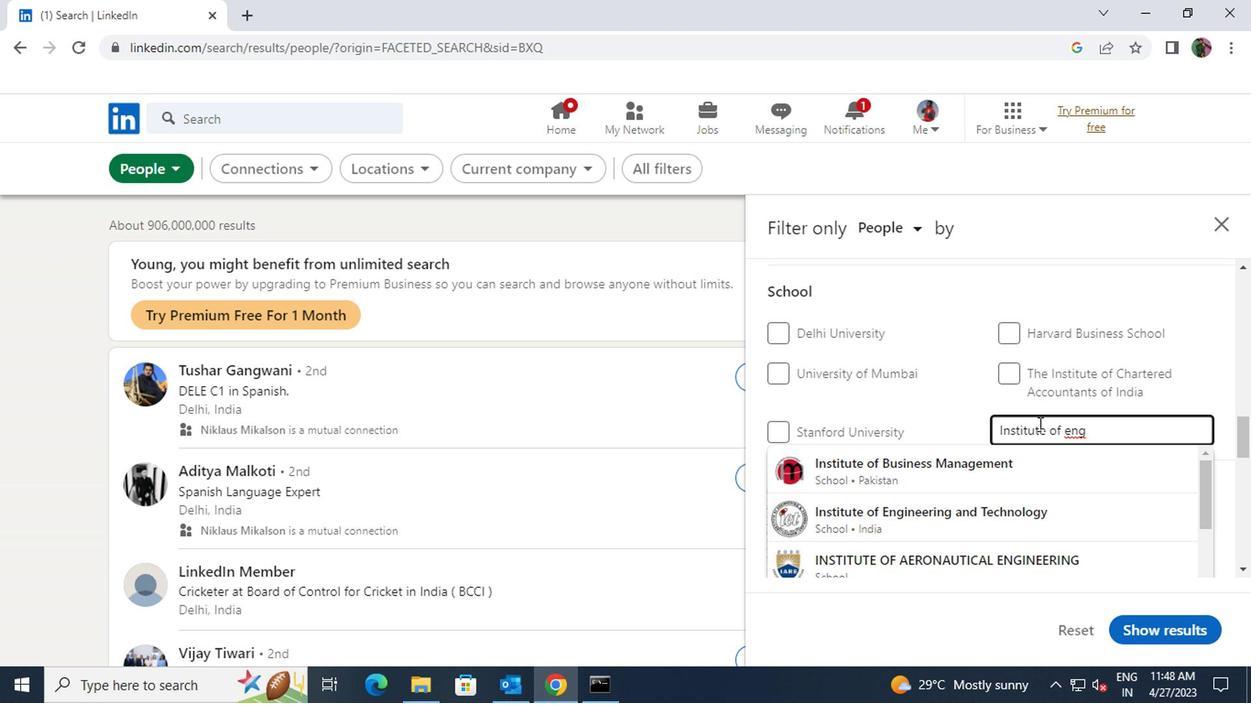 
Action: Mouse moved to (1020, 505)
Screenshot: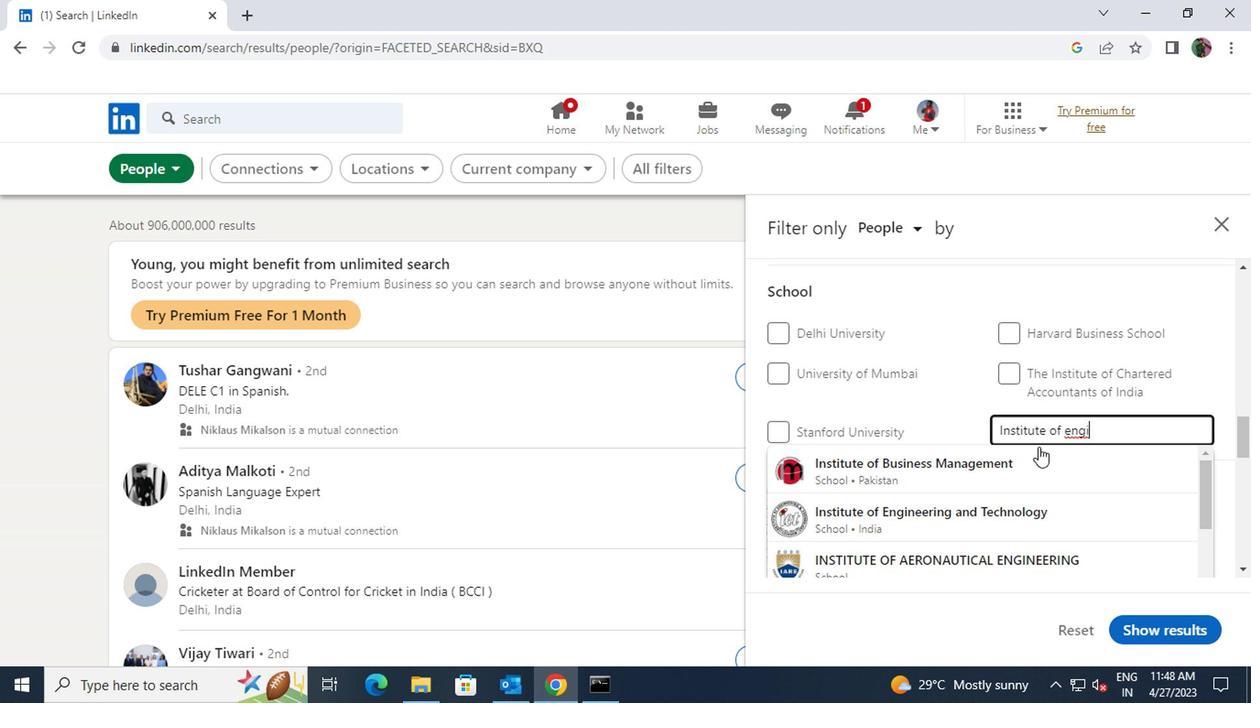 
Action: Mouse pressed left at (1020, 505)
Screenshot: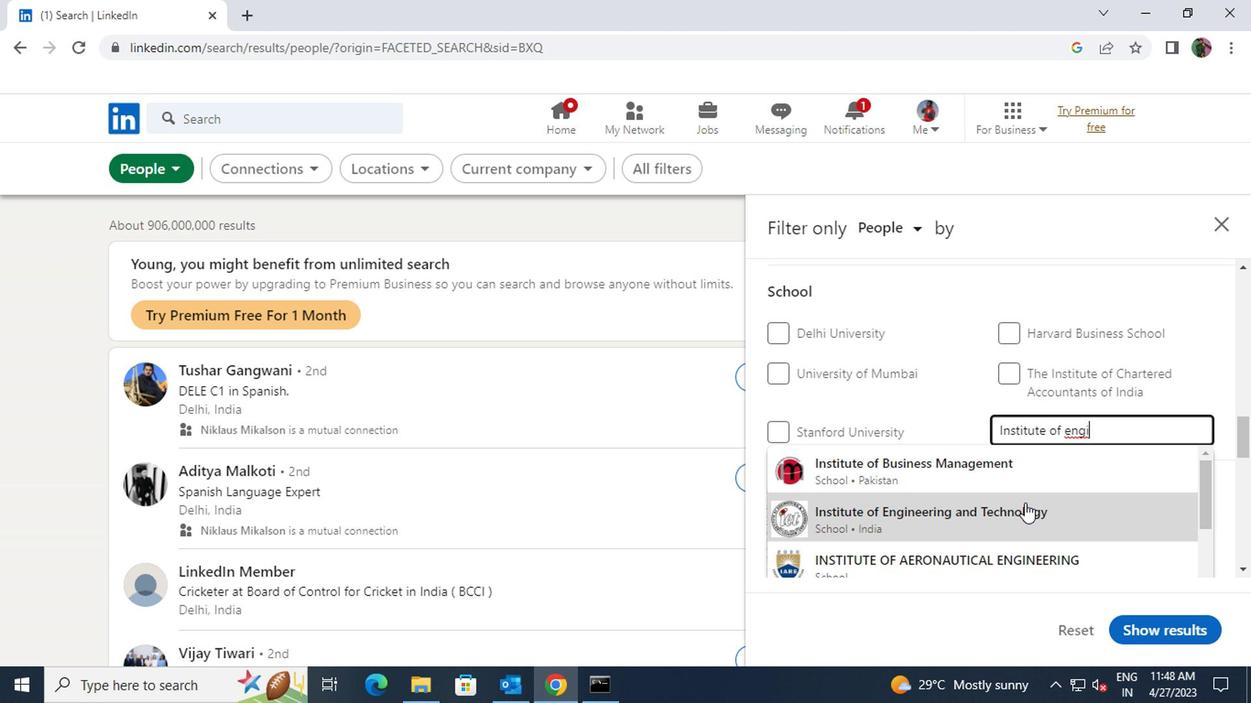 
Action: Mouse moved to (1020, 505)
Screenshot: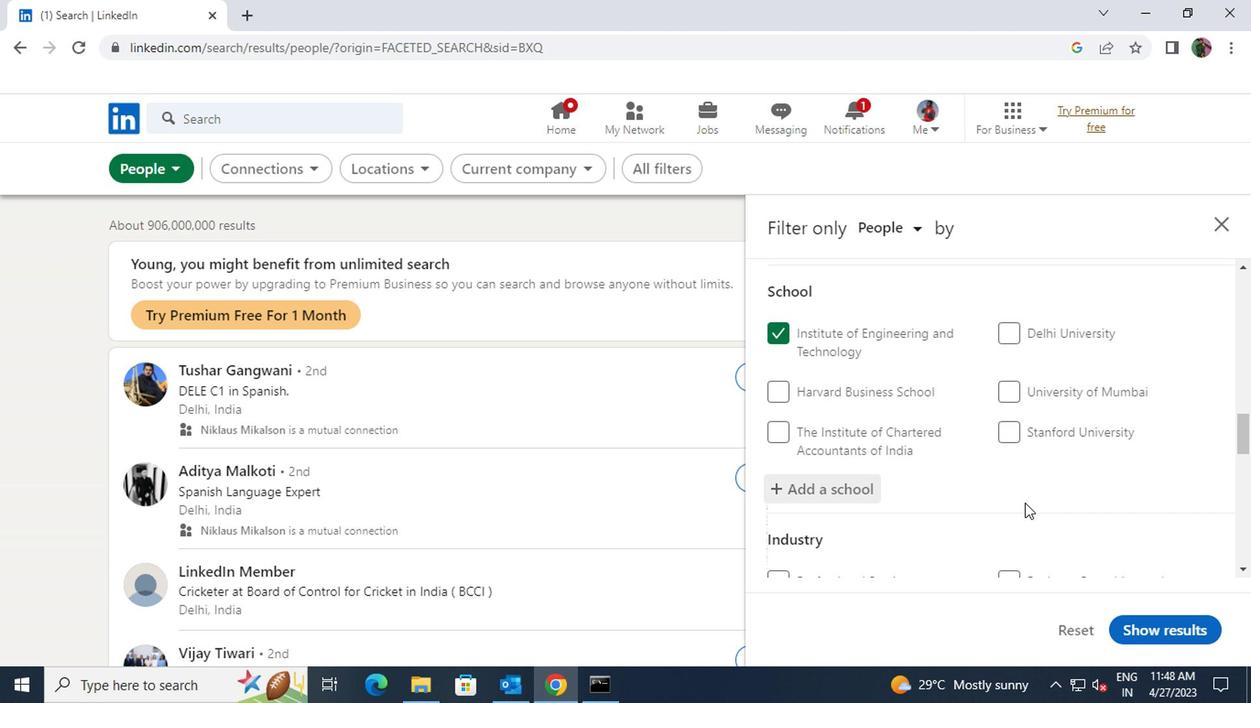 
Action: Mouse scrolled (1020, 504) with delta (0, 0)
Screenshot: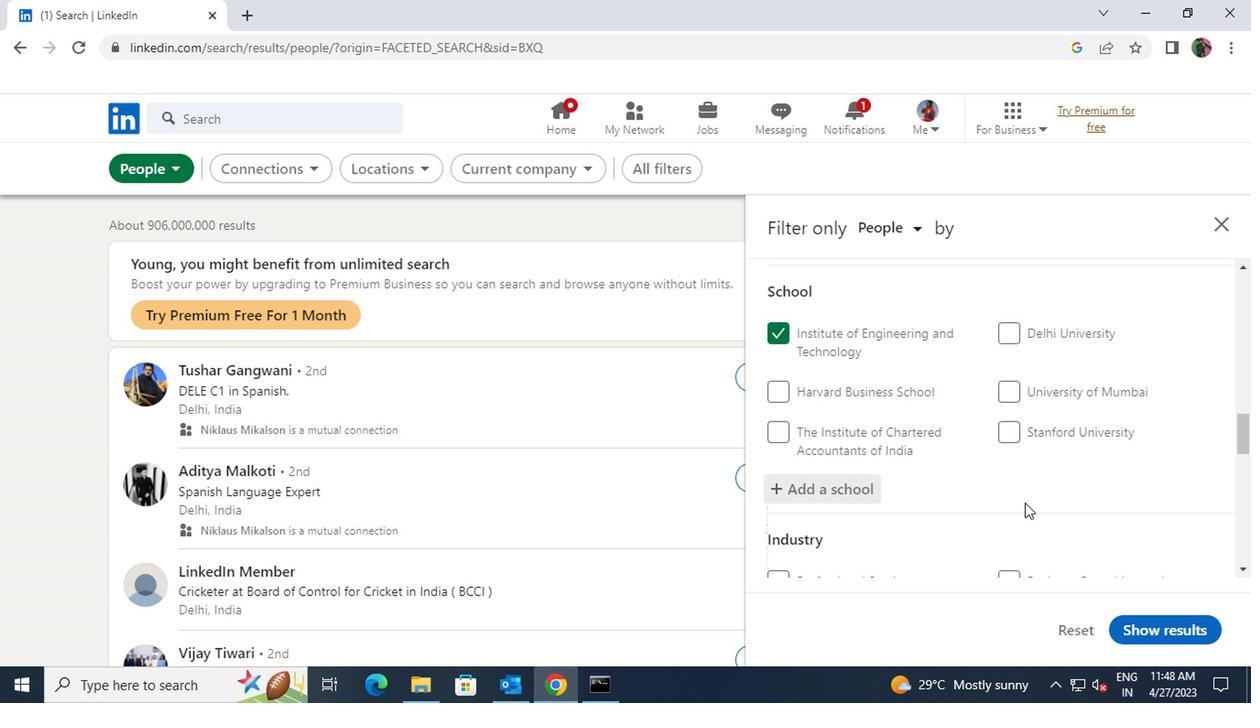 
Action: Mouse scrolled (1020, 504) with delta (0, 0)
Screenshot: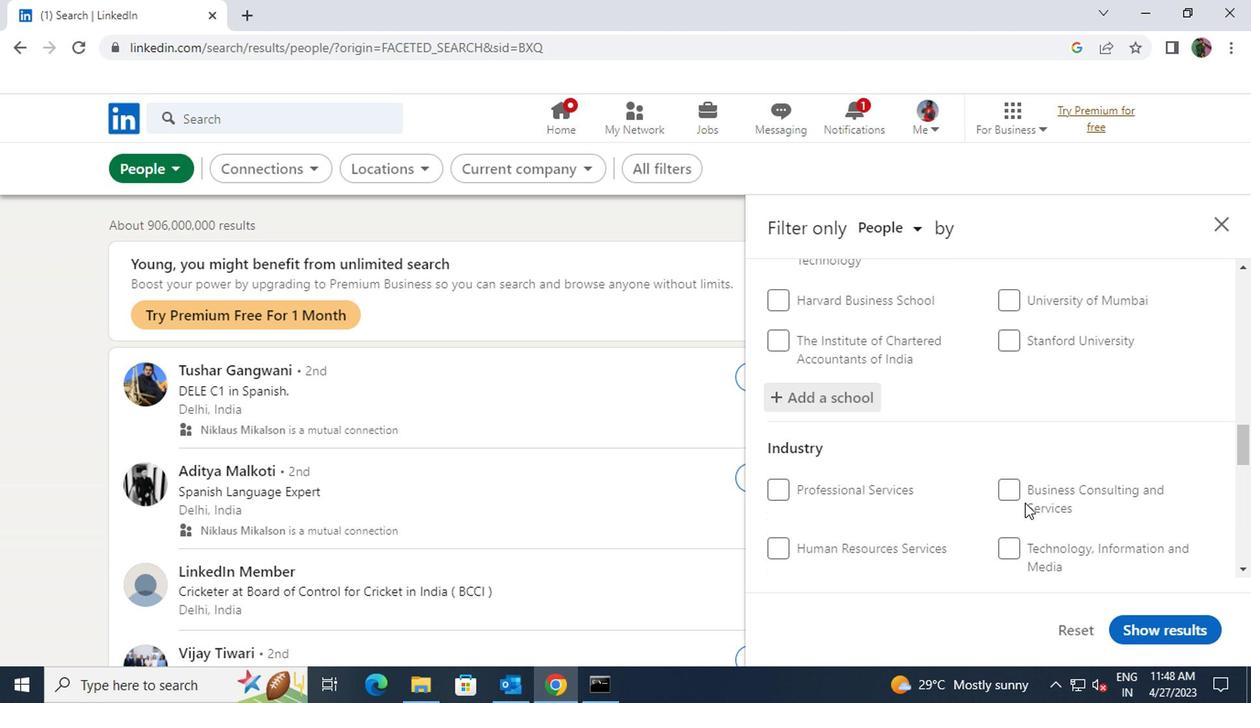 
Action: Mouse moved to (1020, 506)
Screenshot: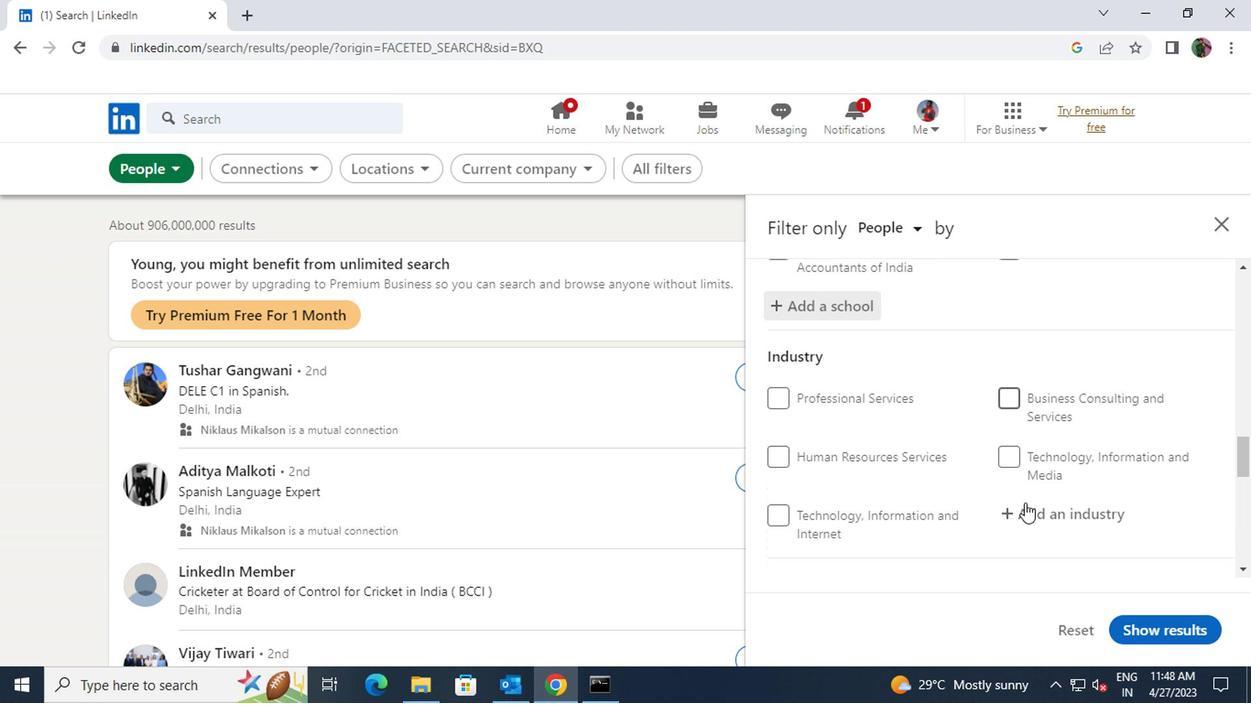 
Action: Mouse pressed left at (1020, 506)
Screenshot: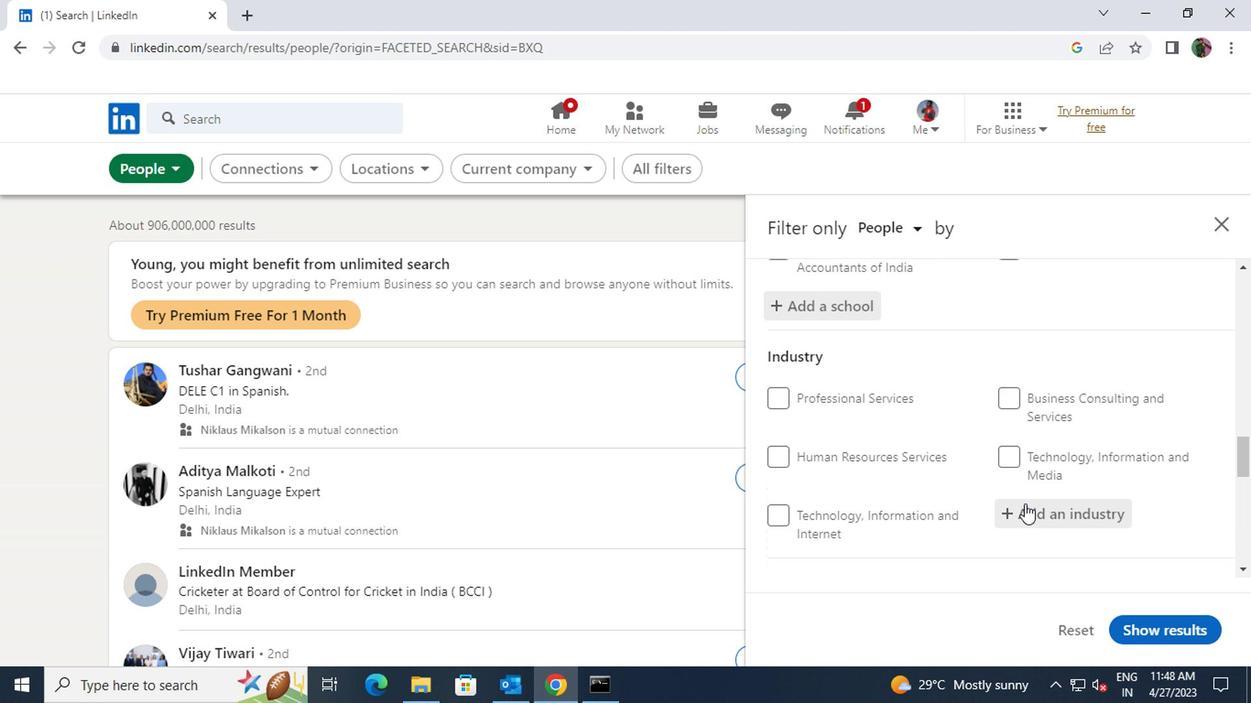 
Action: Mouse moved to (1020, 506)
Screenshot: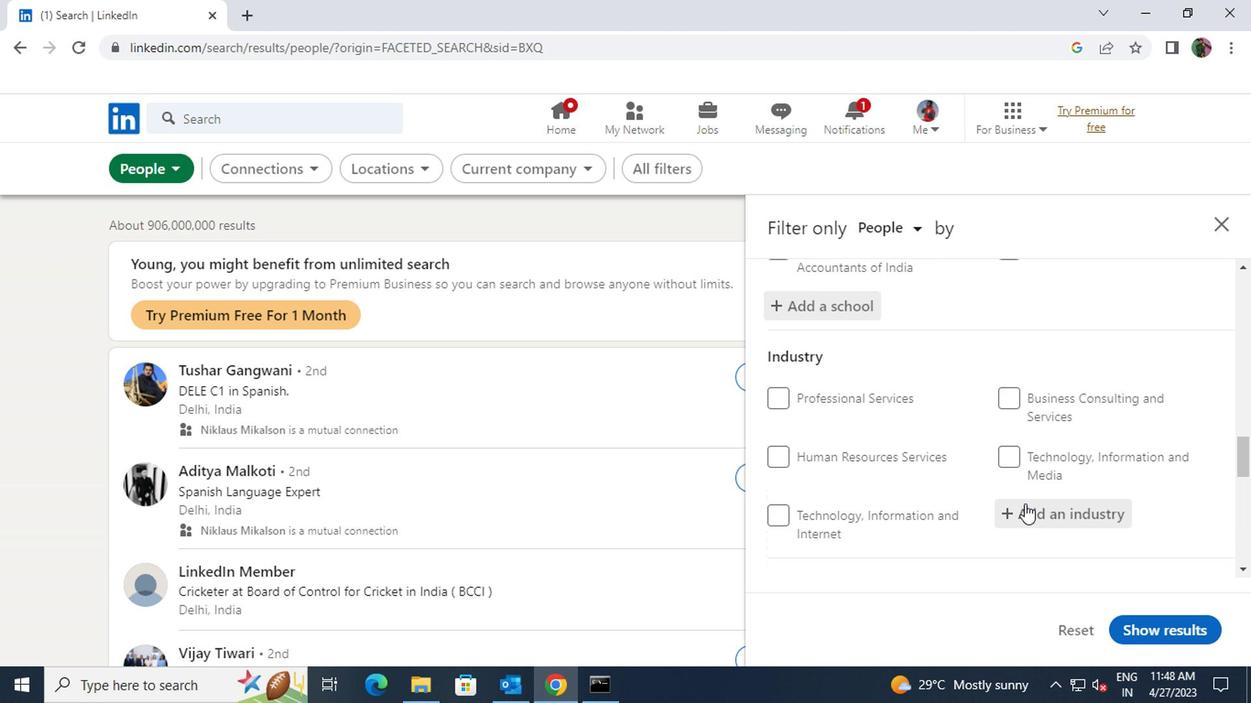 
Action: Key pressed <Key.shift>RENEW
Screenshot: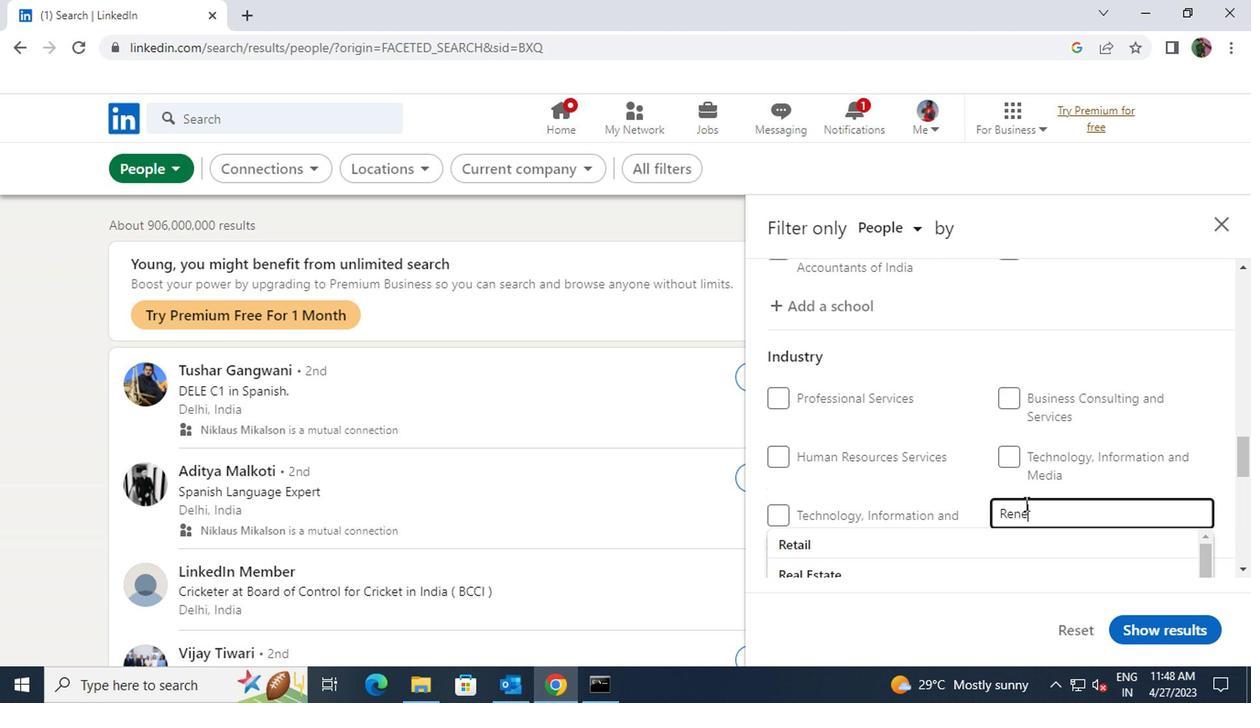 
Action: Mouse scrolled (1020, 505) with delta (0, -1)
Screenshot: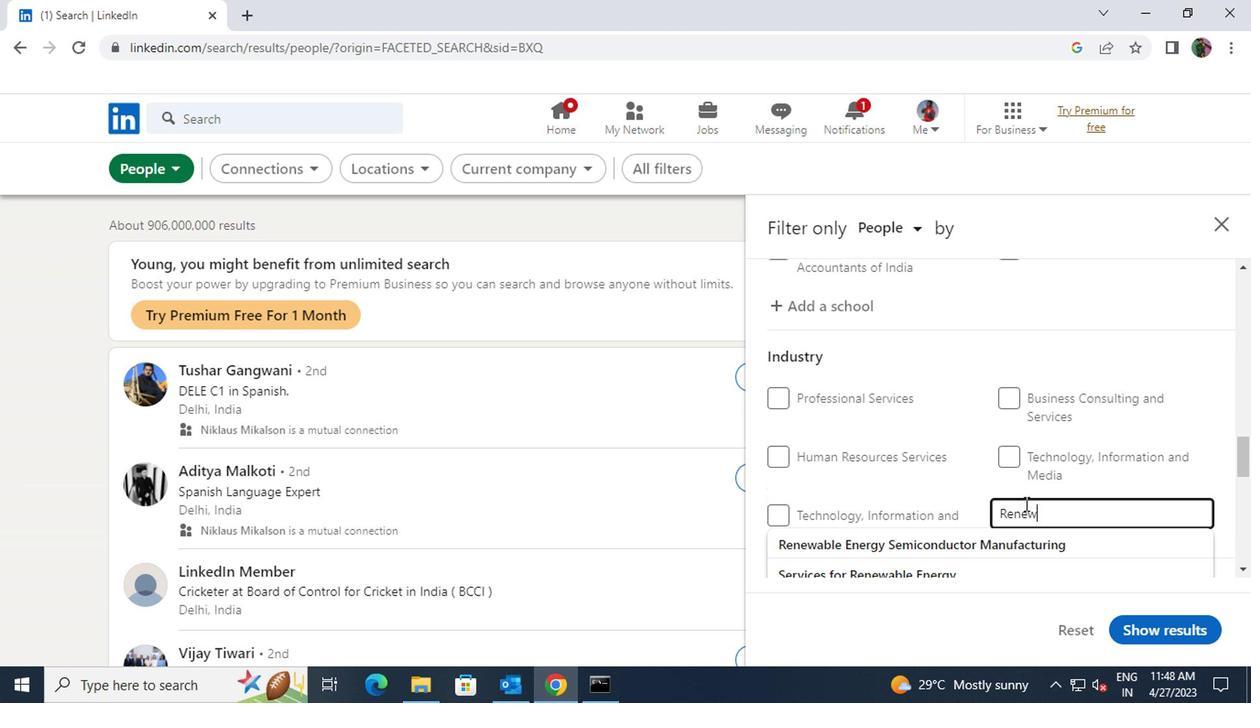 
Action: Mouse moved to (1016, 505)
Screenshot: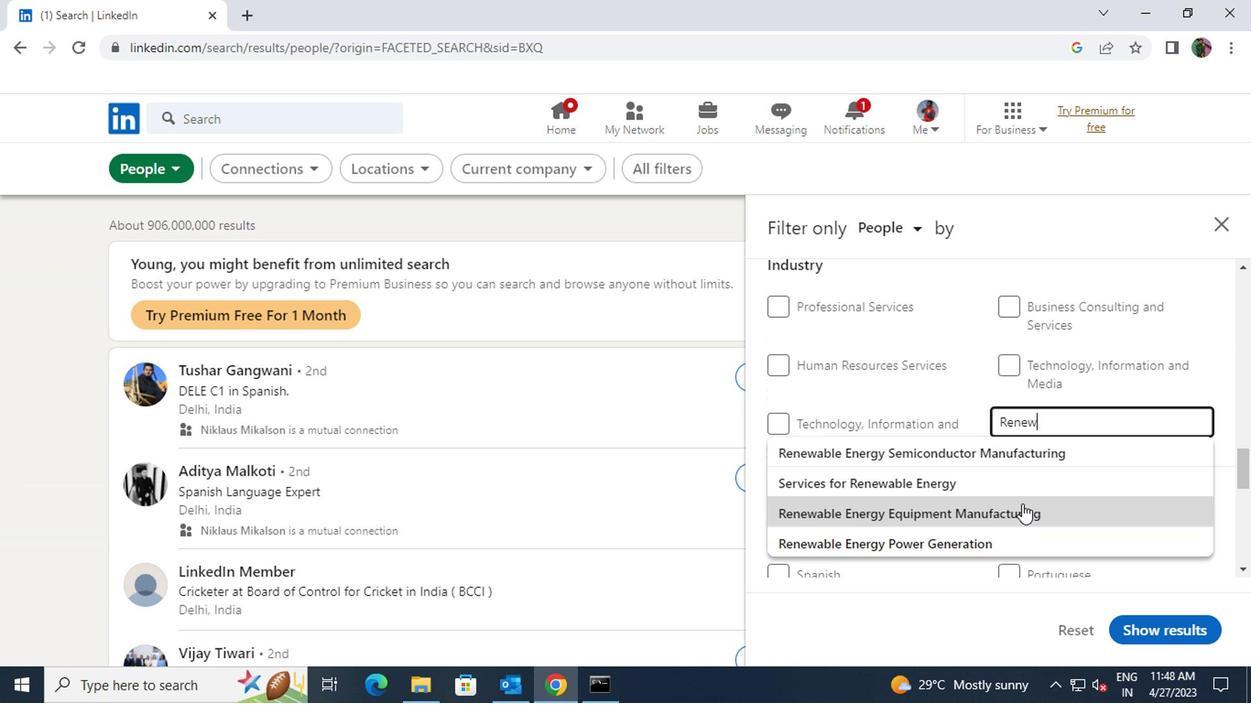 
Action: Mouse scrolled (1016, 504) with delta (0, 0)
Screenshot: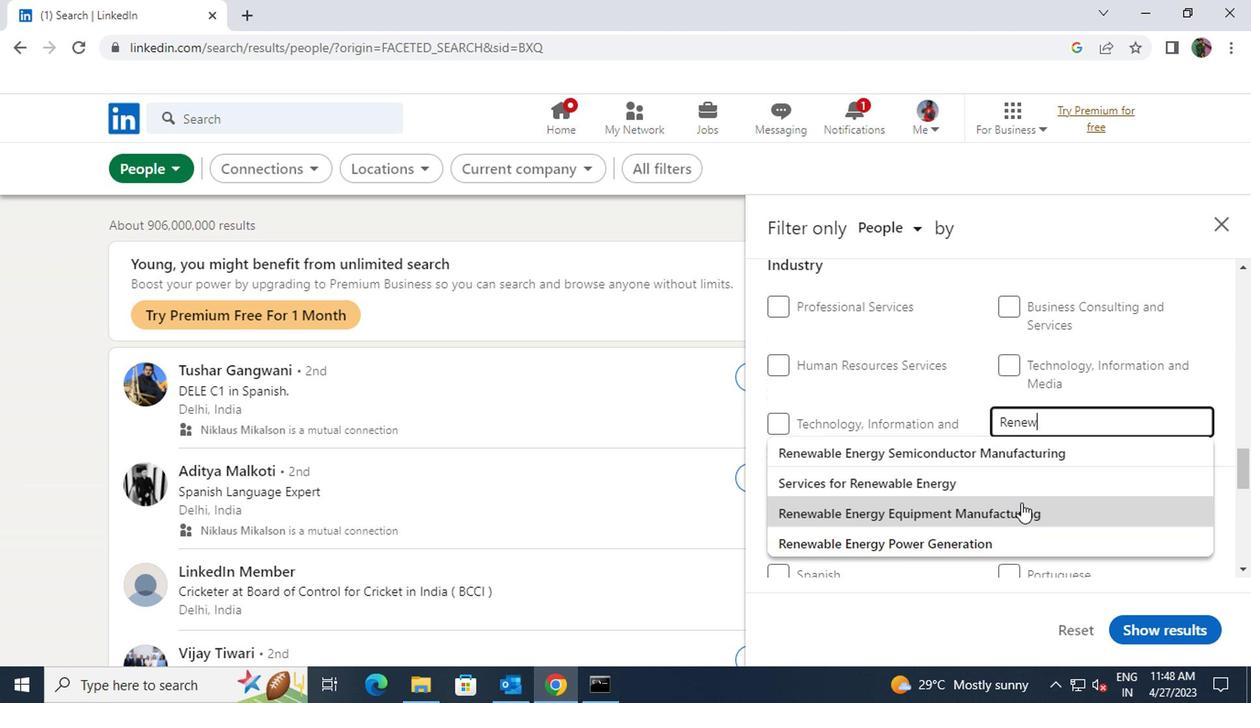
Action: Mouse moved to (1002, 452)
Screenshot: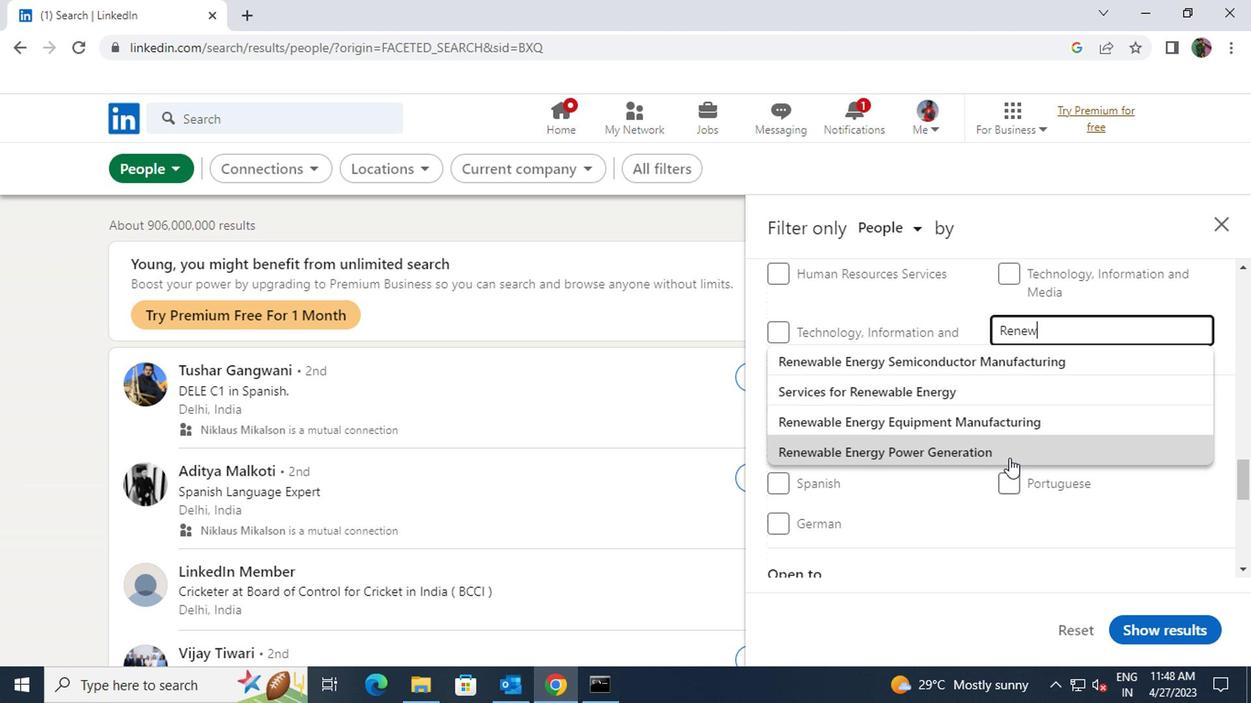 
Action: Mouse pressed left at (1002, 452)
Screenshot: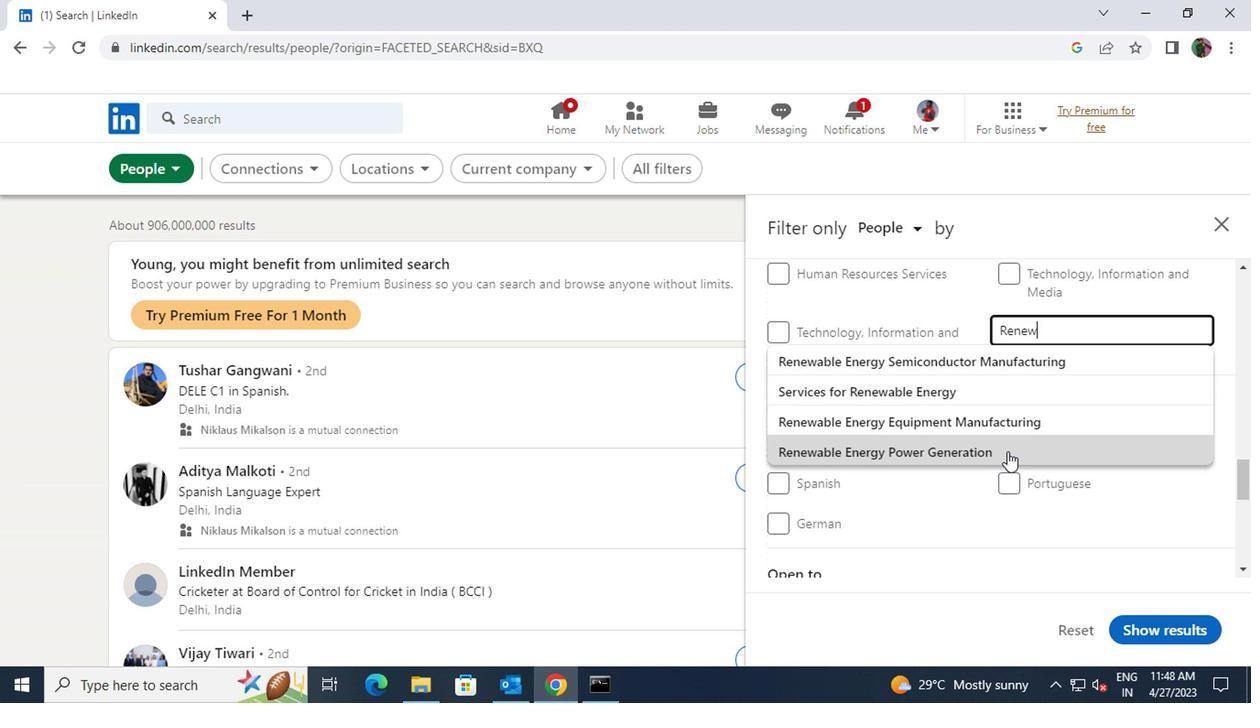 
Action: Mouse scrolled (1002, 451) with delta (0, -1)
Screenshot: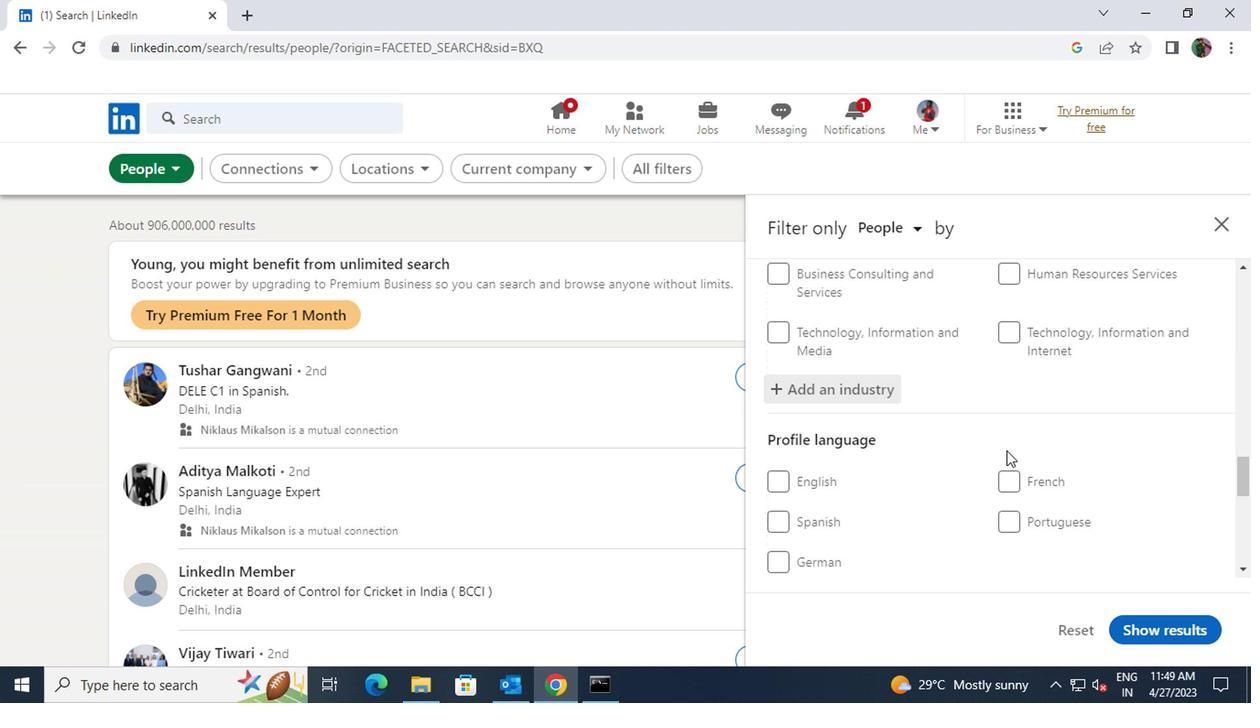
Action: Mouse moved to (785, 382)
Screenshot: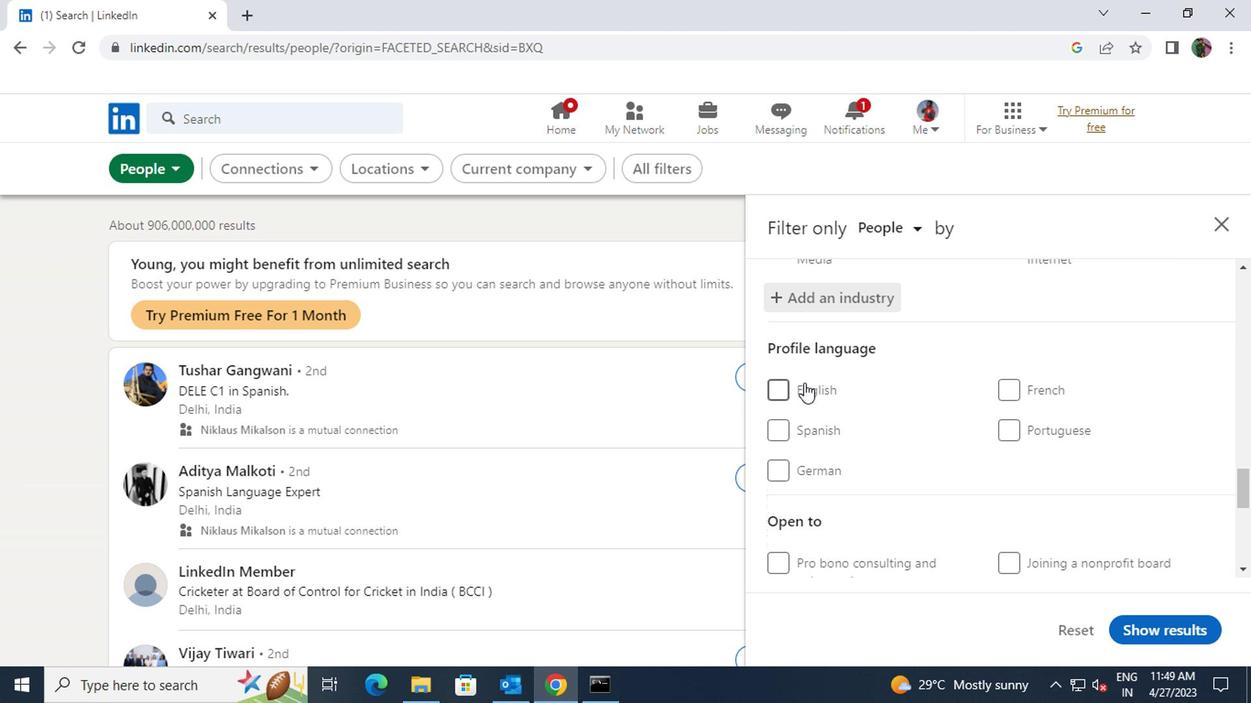 
Action: Mouse pressed left at (785, 382)
Screenshot: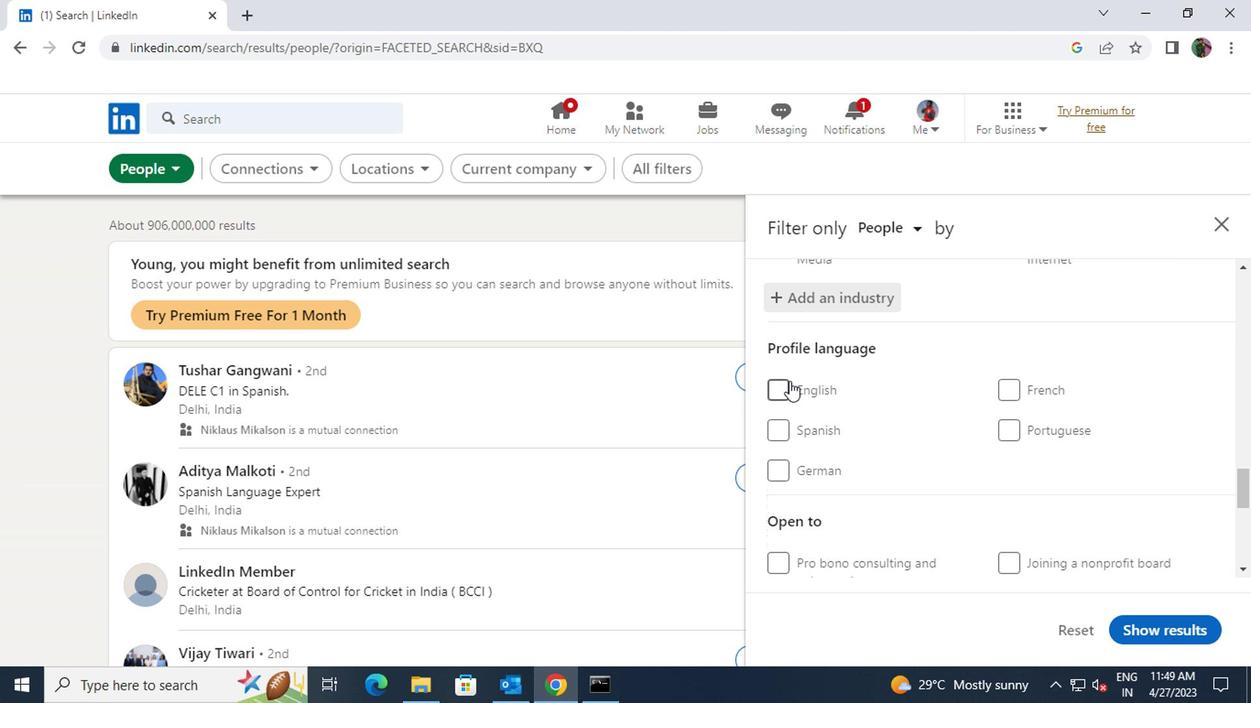 
Action: Mouse moved to (776, 386)
Screenshot: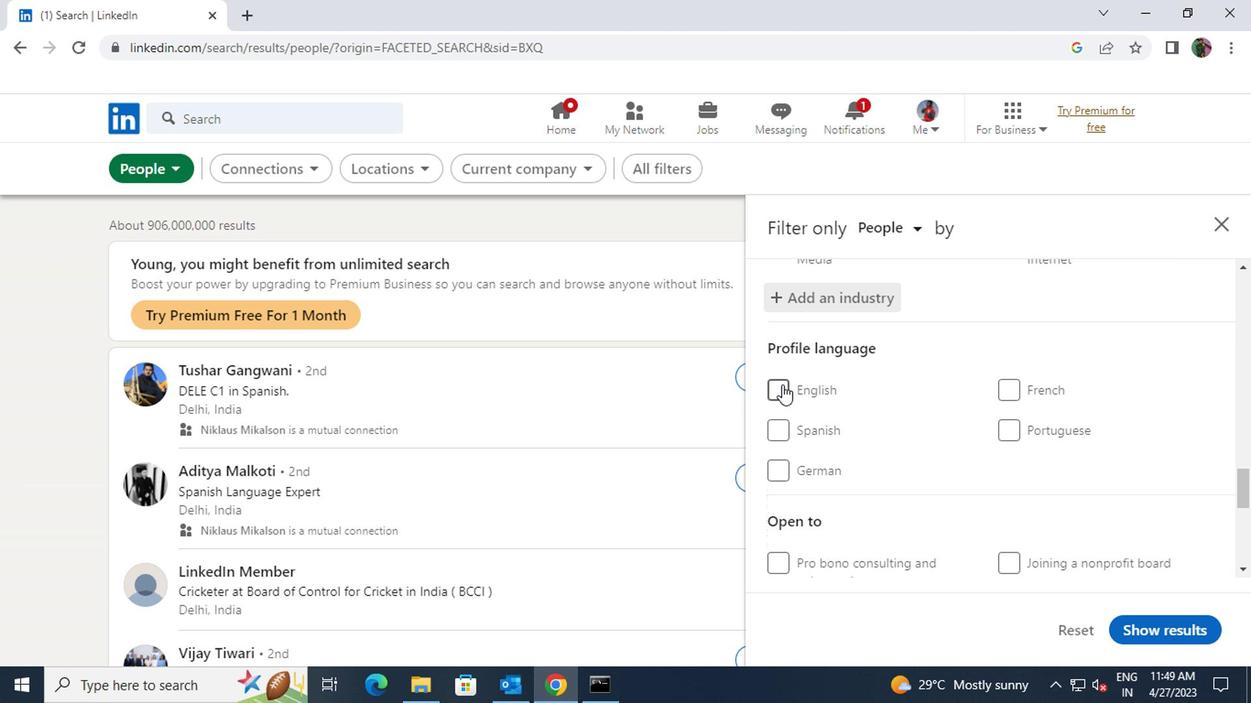 
Action: Mouse pressed left at (776, 386)
Screenshot: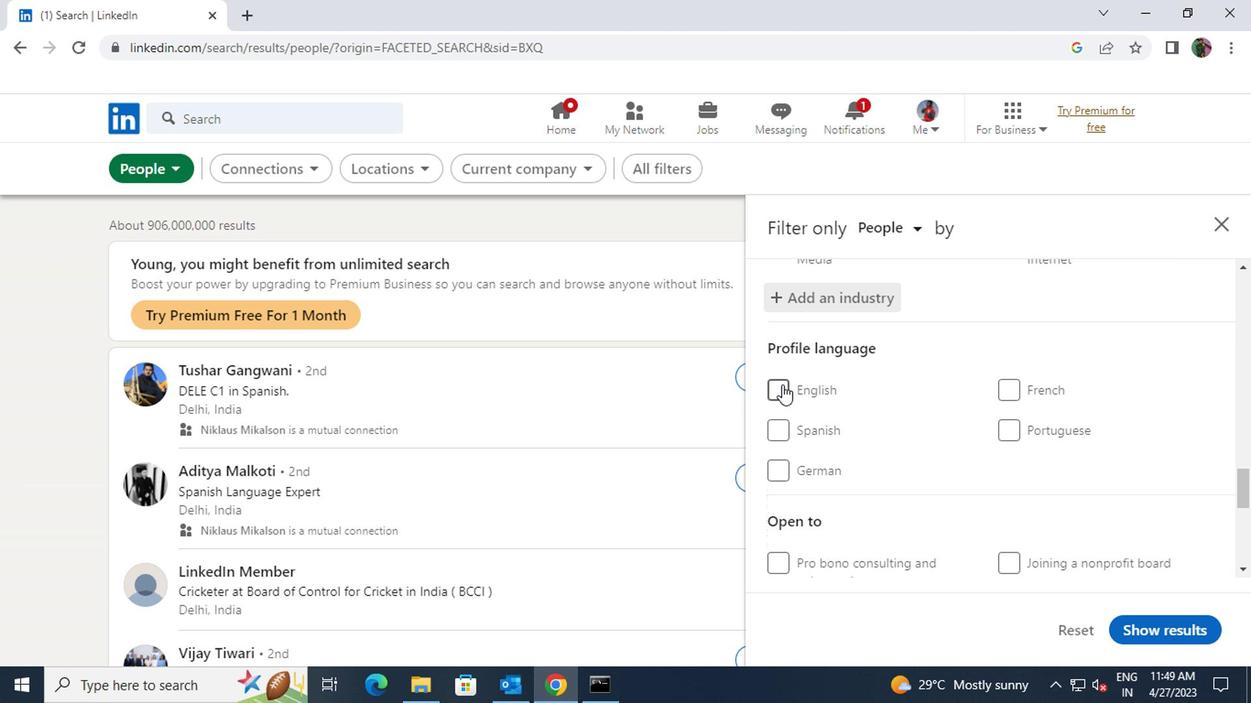 
Action: Mouse moved to (772, 386)
Screenshot: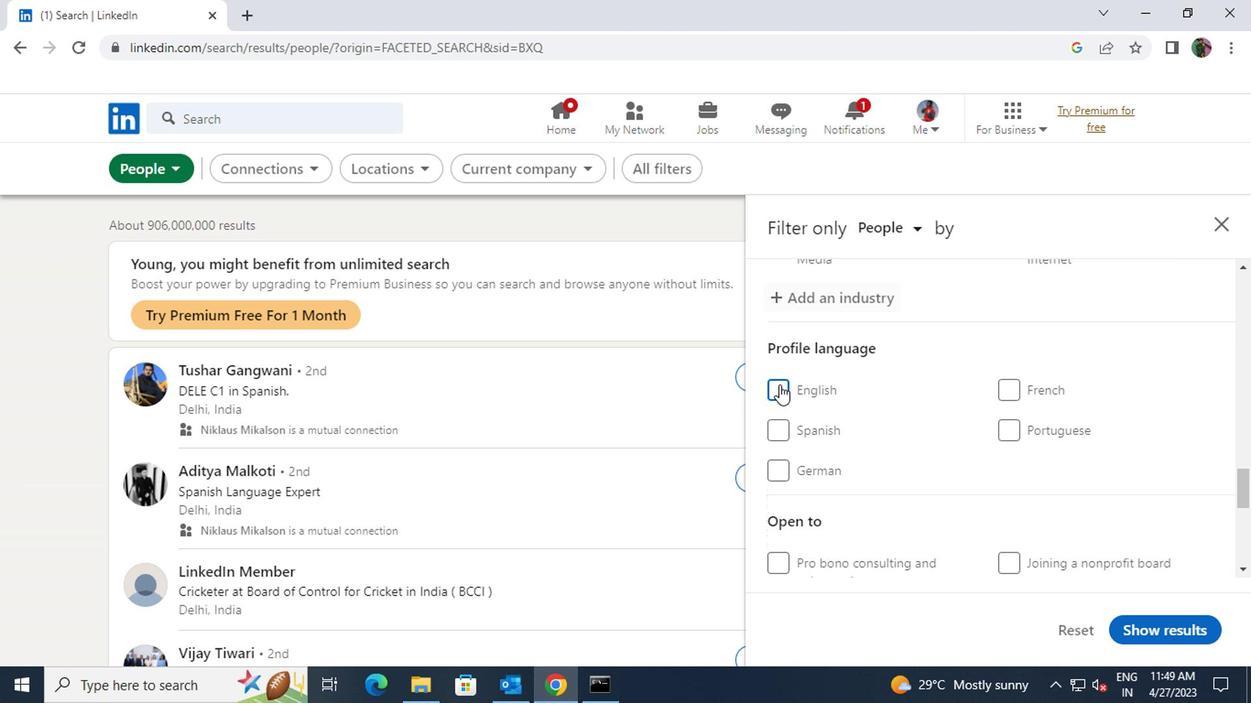 
Action: Mouse pressed left at (772, 386)
Screenshot: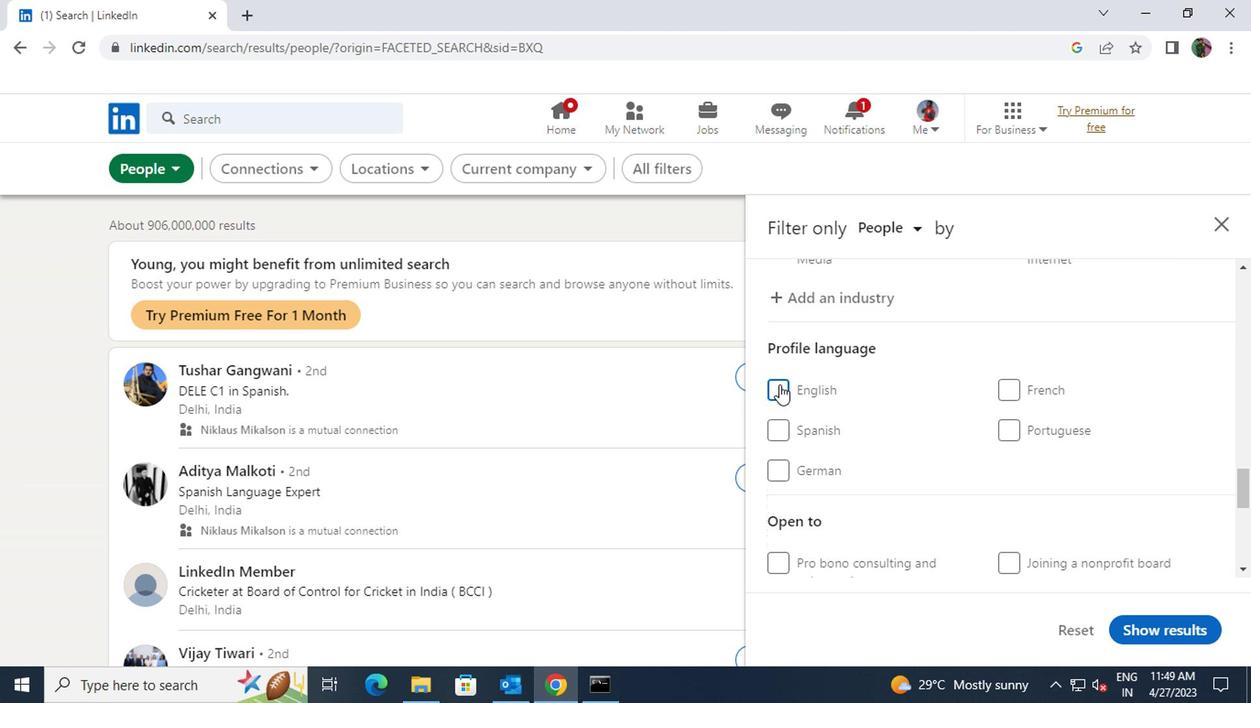 
Action: Mouse moved to (942, 408)
Screenshot: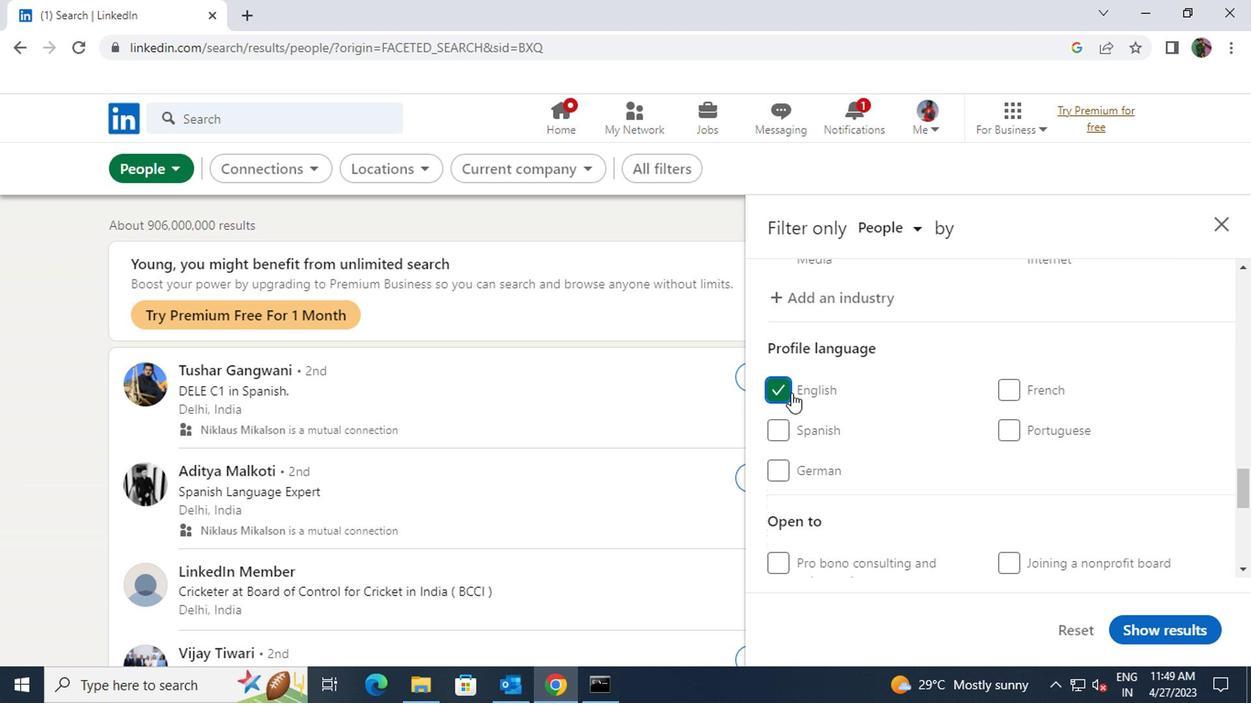 
Action: Mouse scrolled (942, 407) with delta (0, -1)
Screenshot: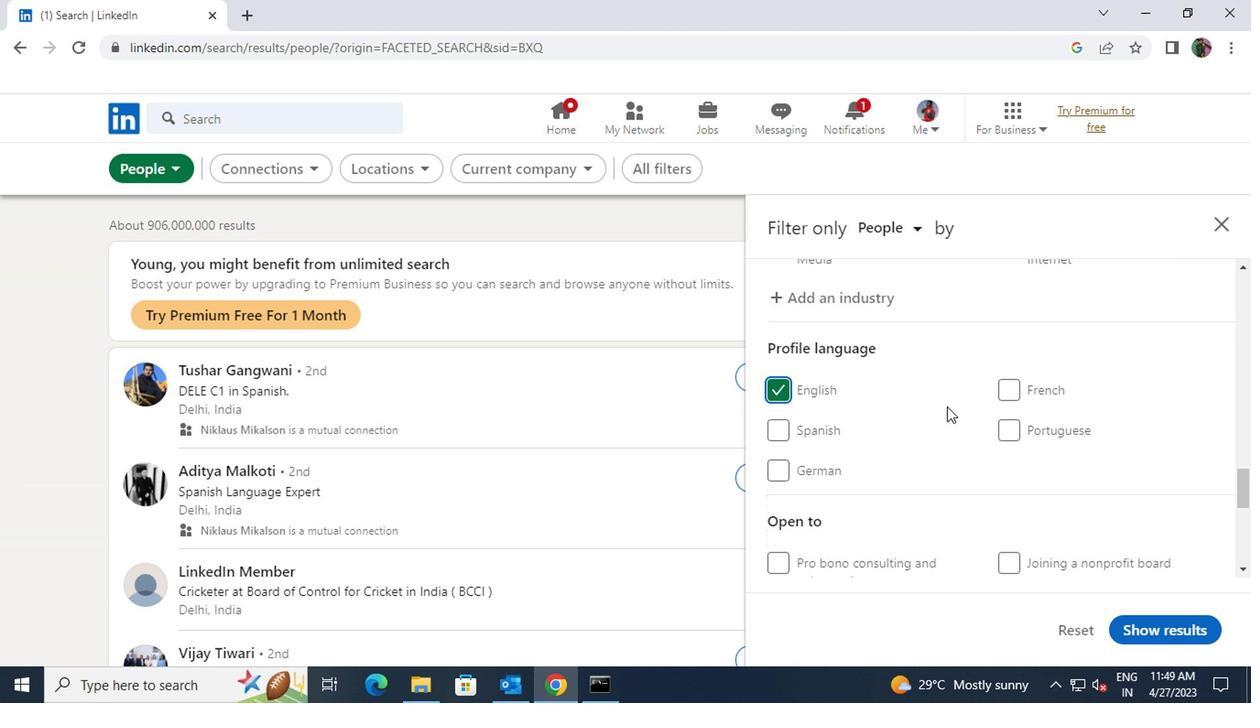 
Action: Mouse scrolled (942, 407) with delta (0, -1)
Screenshot: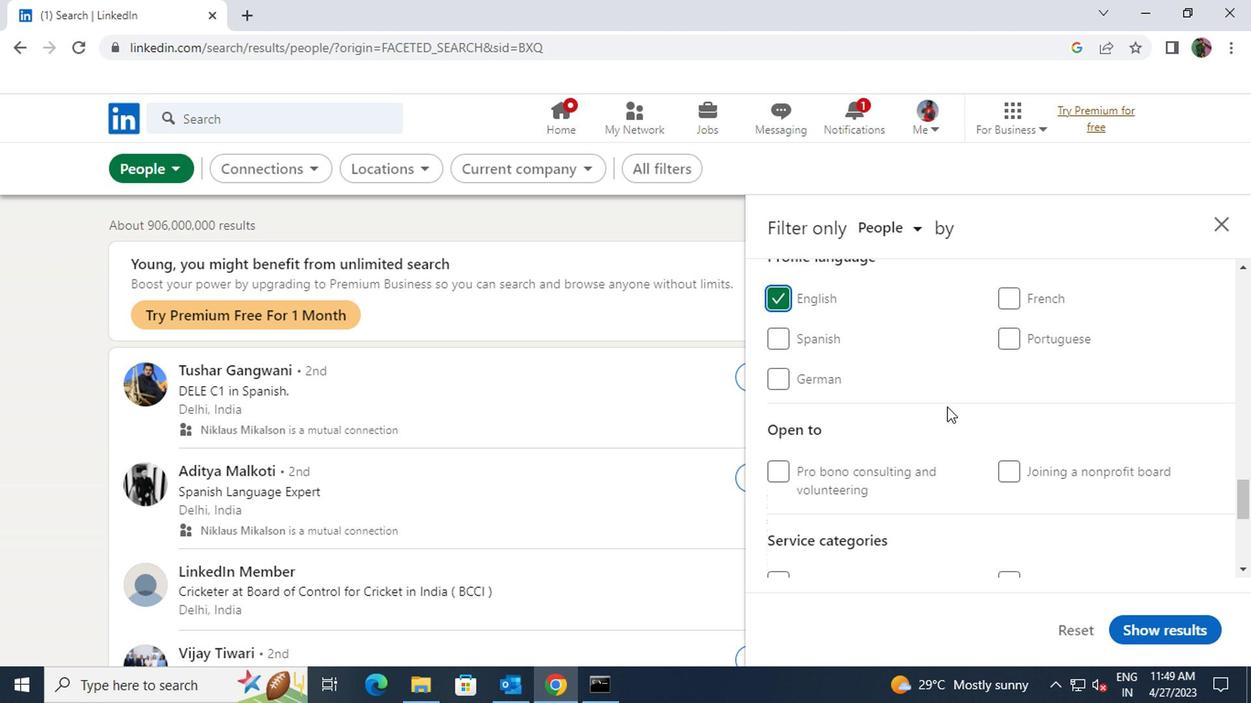 
Action: Mouse scrolled (942, 407) with delta (0, -1)
Screenshot: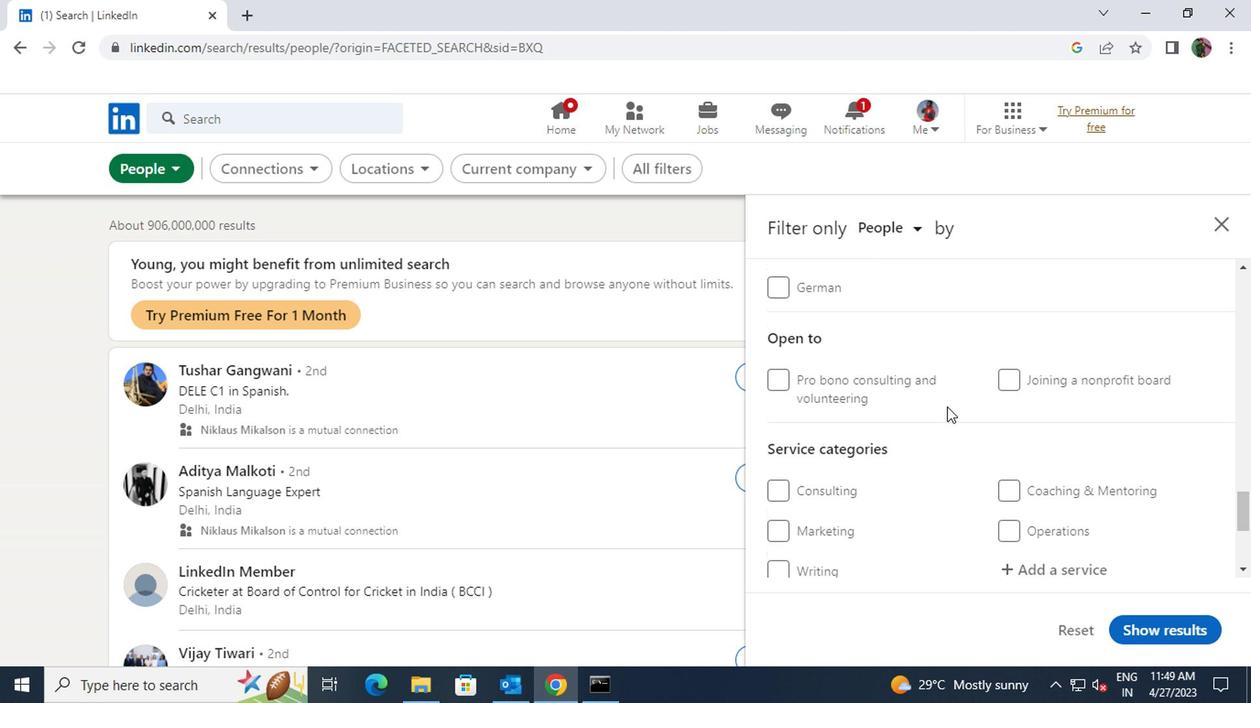 
Action: Mouse moved to (1002, 478)
Screenshot: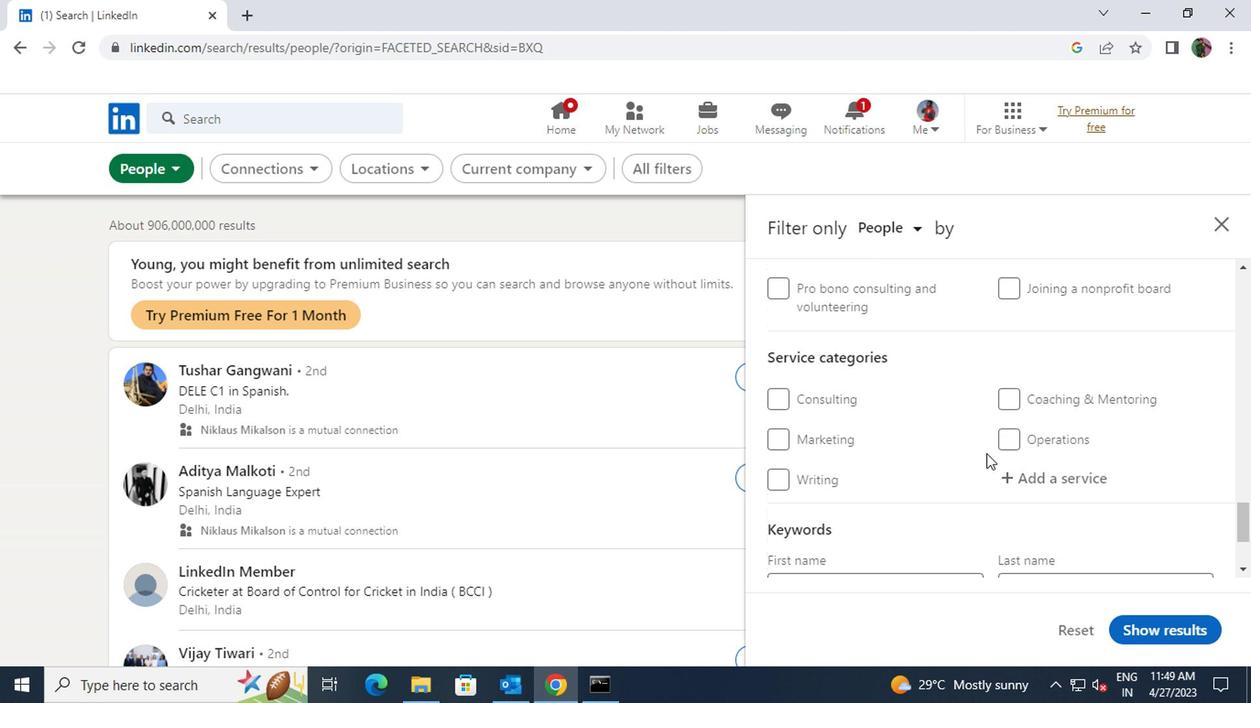 
Action: Mouse pressed left at (1002, 478)
Screenshot: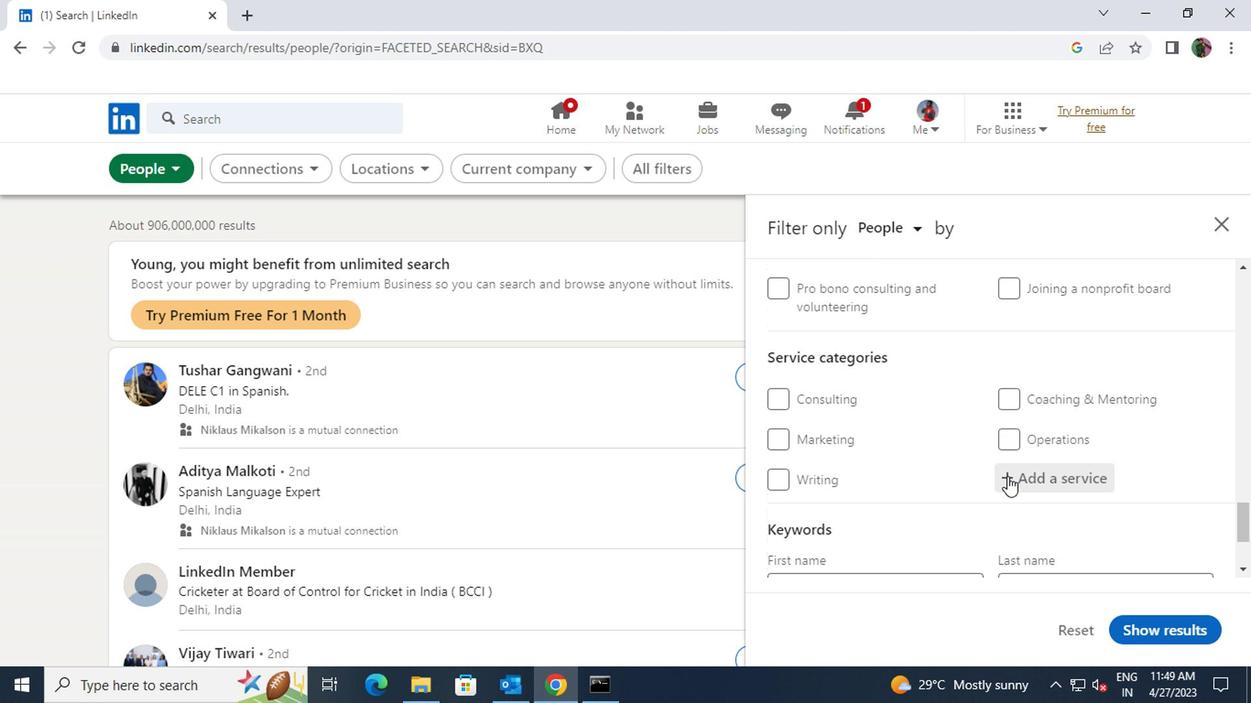 
Action: Key pressed <Key.shift>PRINT
Screenshot: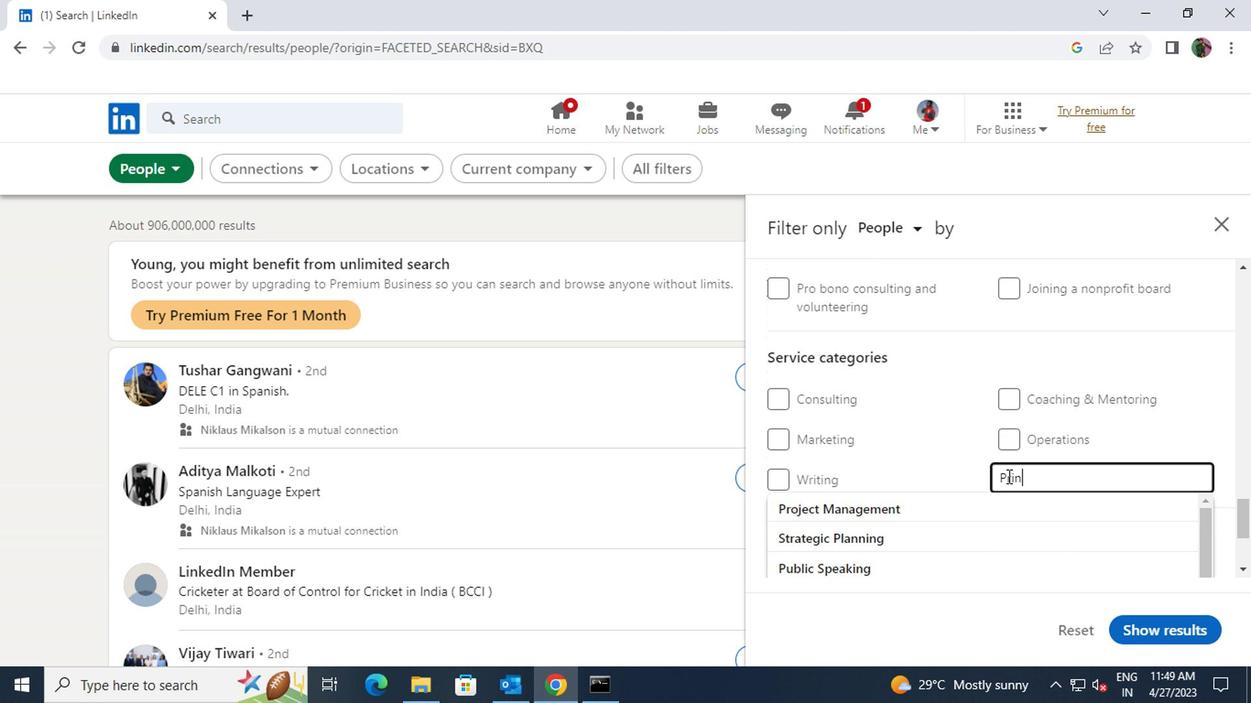 
Action: Mouse moved to (985, 511)
Screenshot: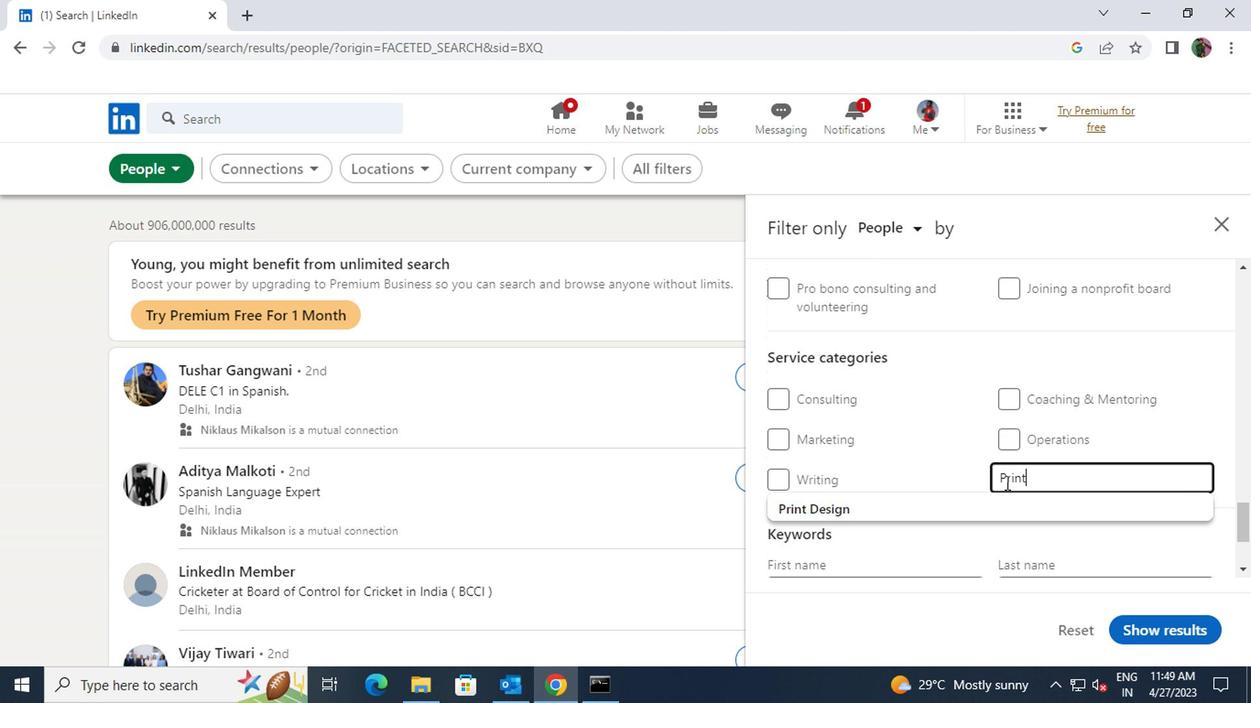 
Action: Mouse pressed left at (985, 511)
Screenshot: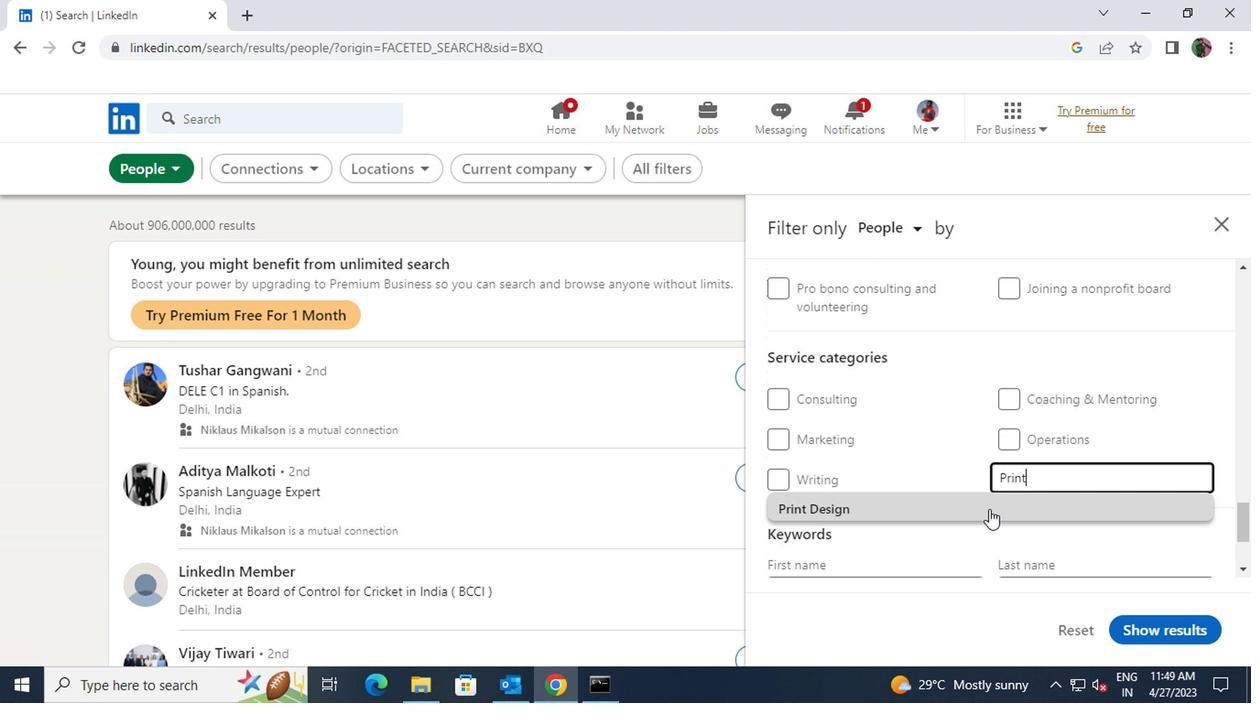 
Action: Mouse scrolled (985, 510) with delta (0, 0)
Screenshot: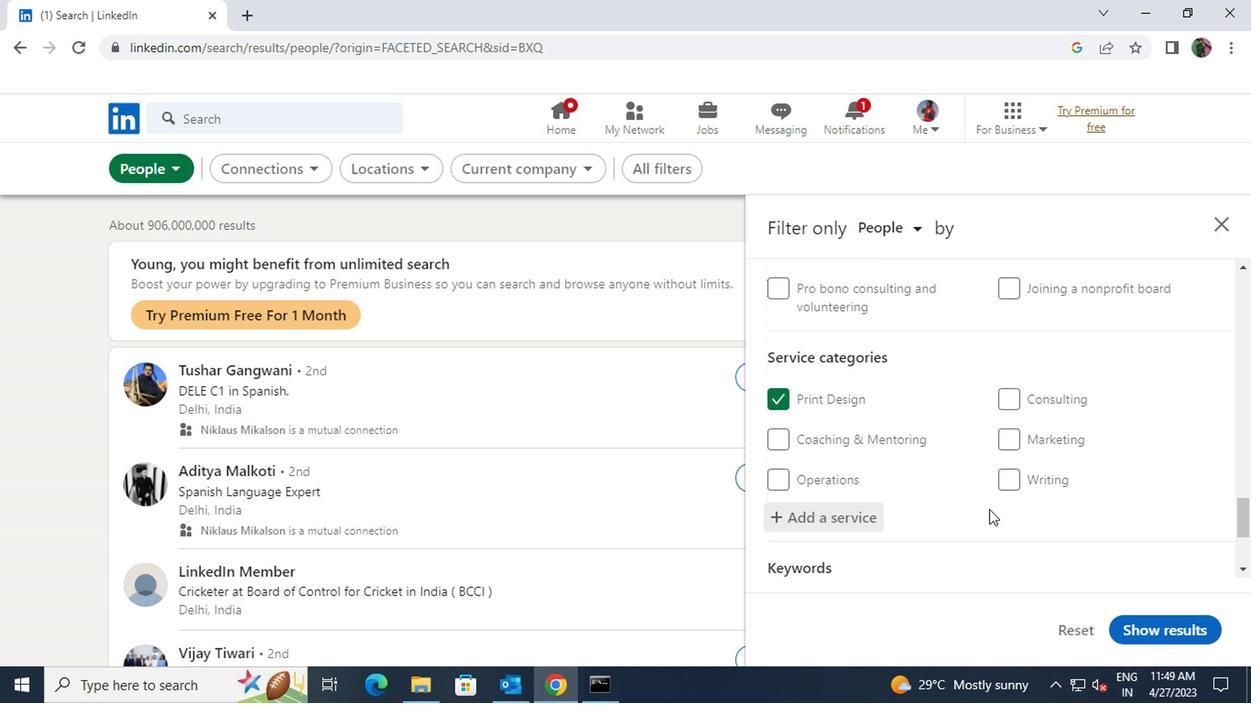 
Action: Mouse scrolled (985, 510) with delta (0, 0)
Screenshot: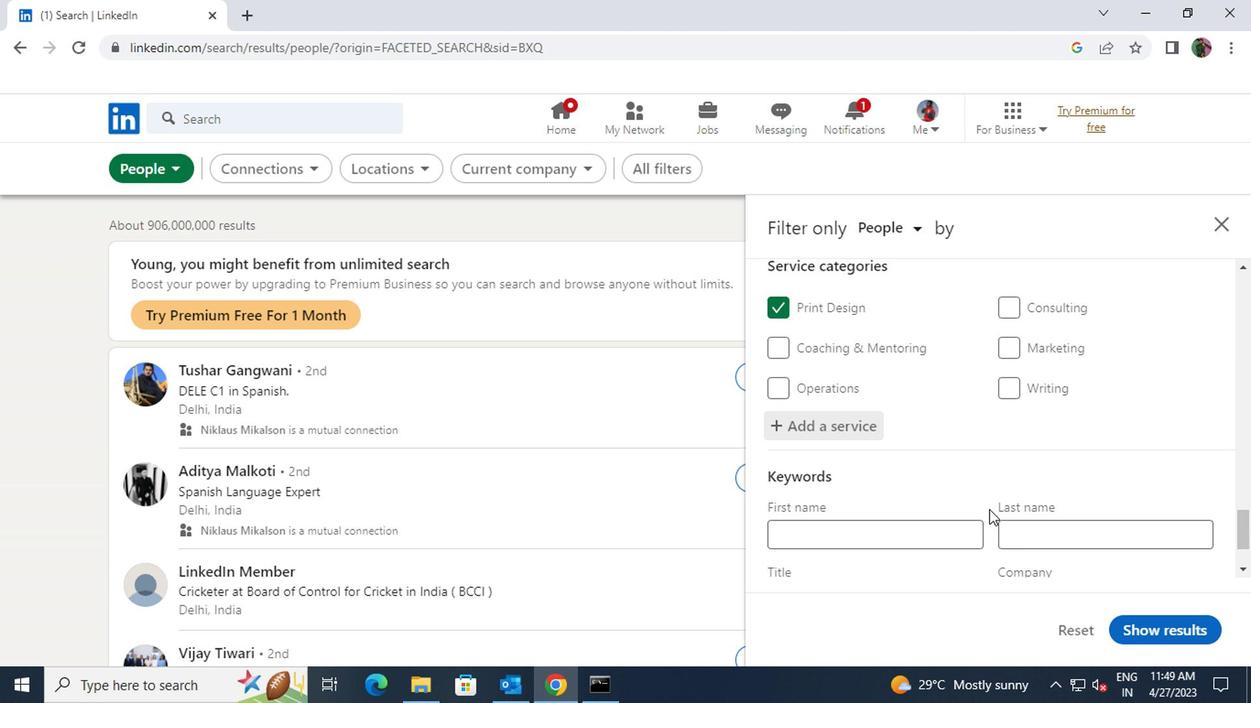 
Action: Mouse moved to (963, 512)
Screenshot: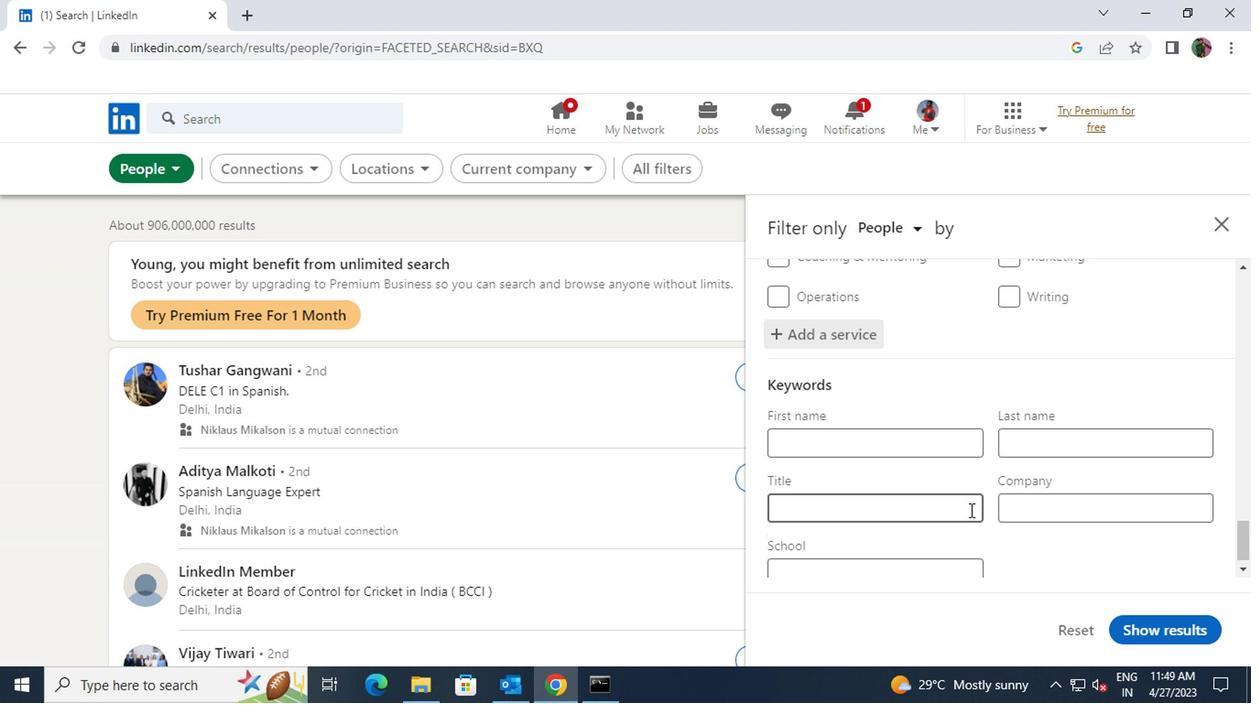 
Action: Mouse pressed left at (963, 512)
Screenshot: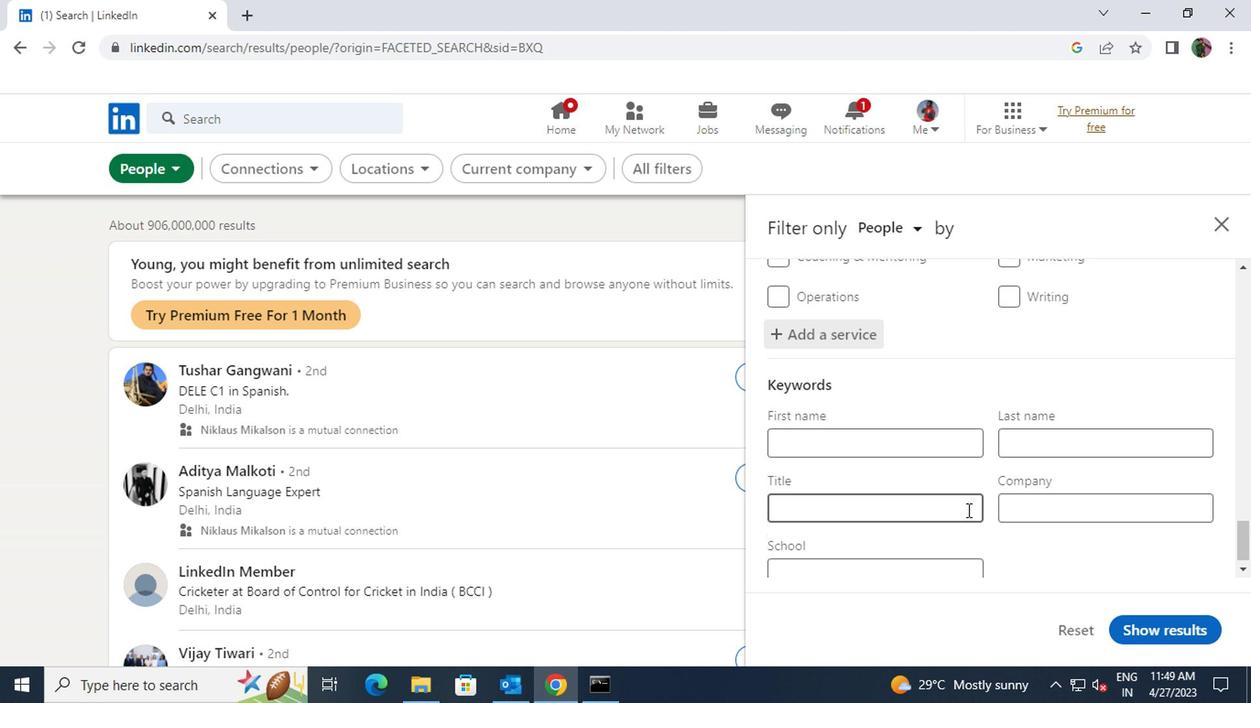 
Action: Key pressed <Key.shift>PHONE<Key.space>INTERORETER
Screenshot: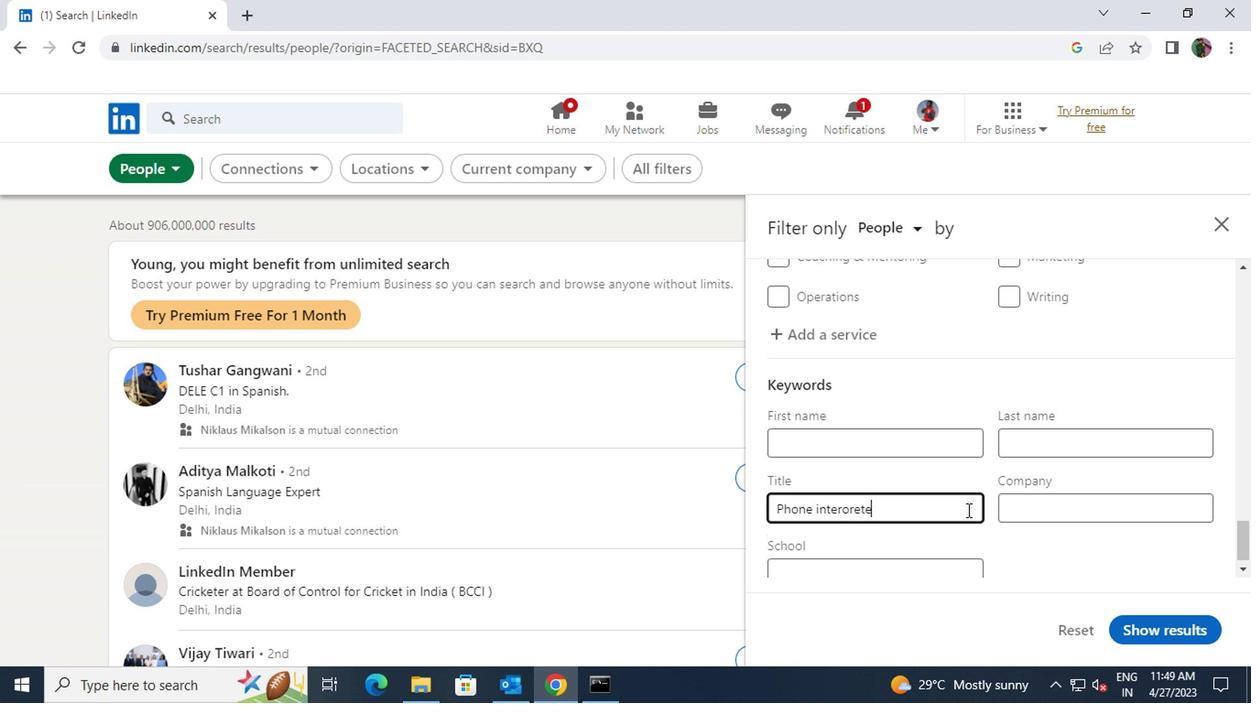 
Action: Mouse moved to (1137, 627)
Screenshot: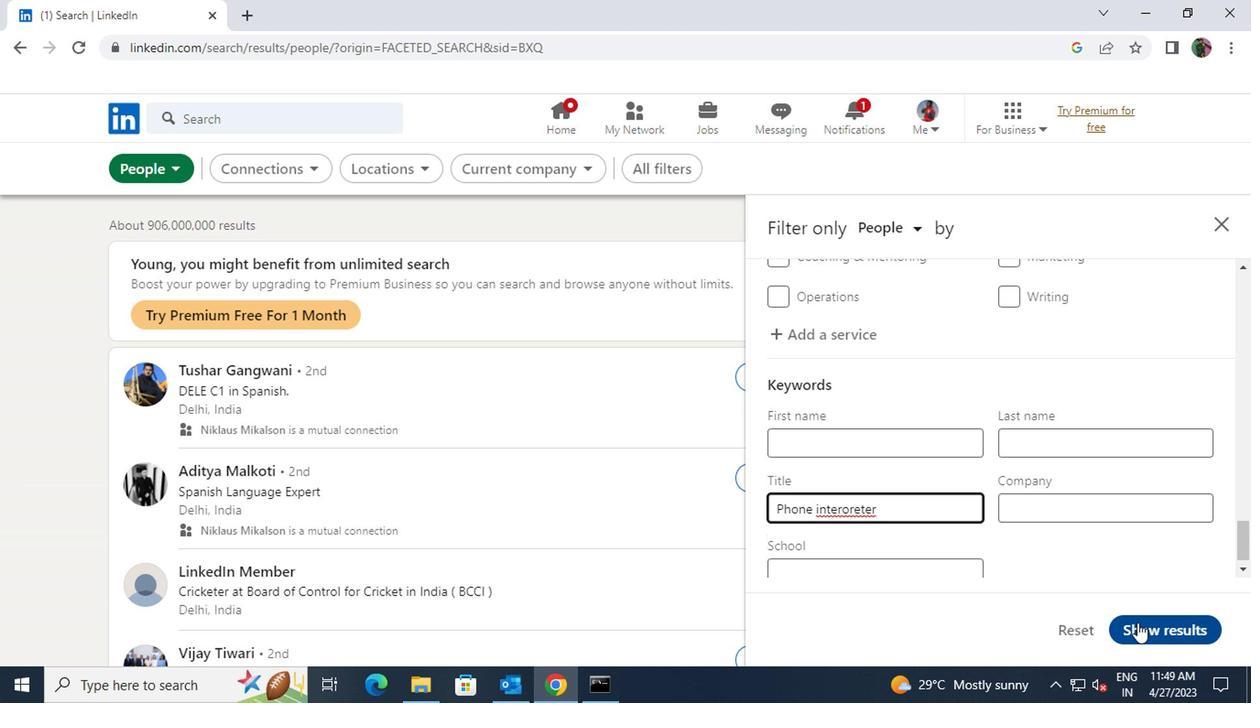 
Action: Mouse pressed left at (1137, 627)
Screenshot: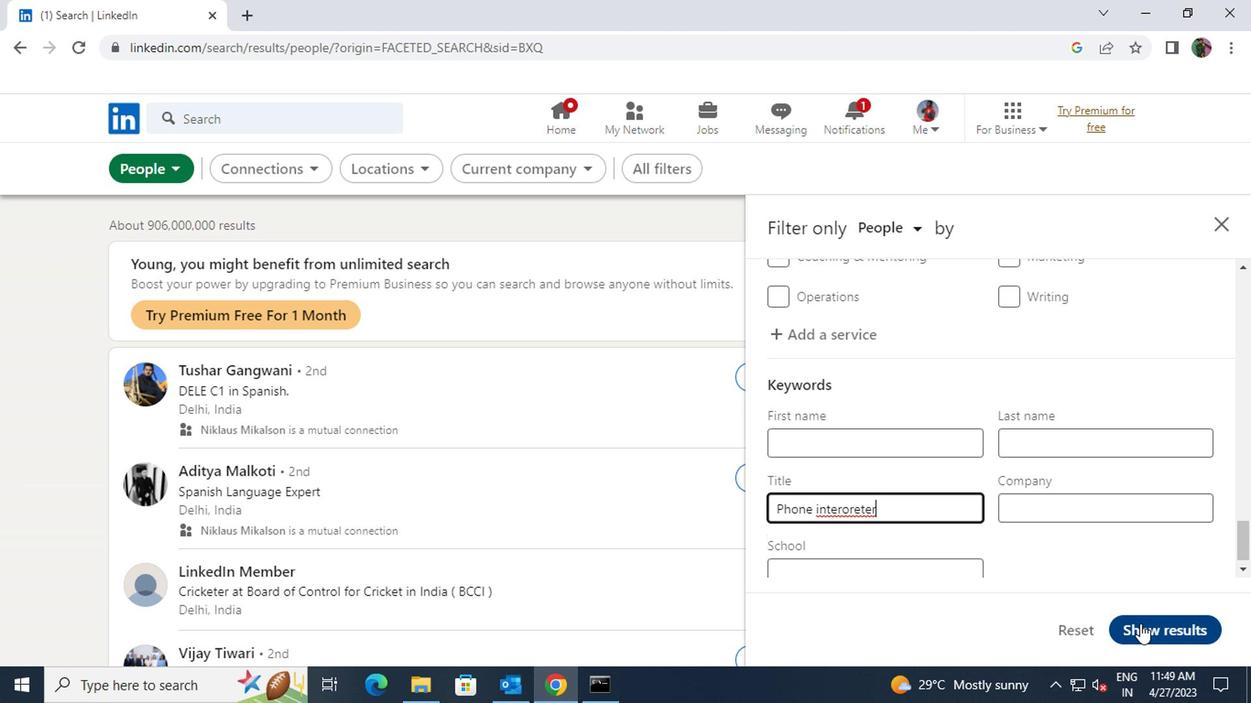 
